 Task: Search one way flight ticket for 3 adults, 3 children in premium economy from Owensboro: Owensborodaviess County Regional Airport to Evansville: Evansville Regional Airport on 5-3-2023. Choice of flights is Singapure airlines. Number of bags: 1 carry on bag. Price is upto 42000. Outbound departure time preference is 18:30.
Action: Mouse moved to (355, 148)
Screenshot: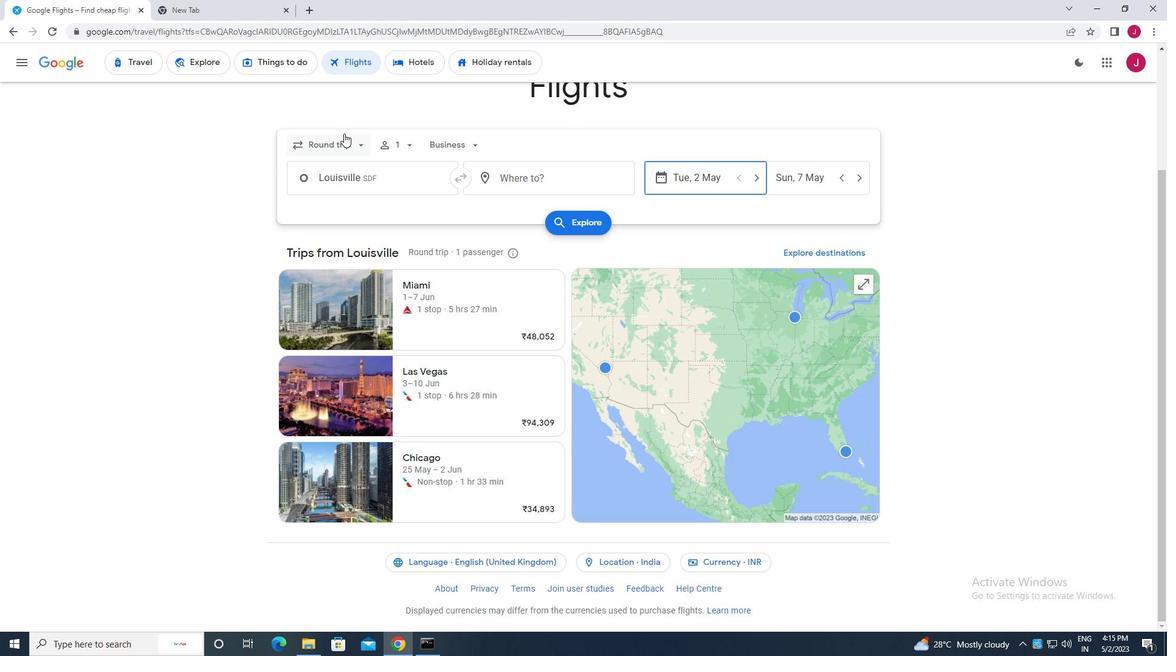 
Action: Mouse pressed left at (355, 148)
Screenshot: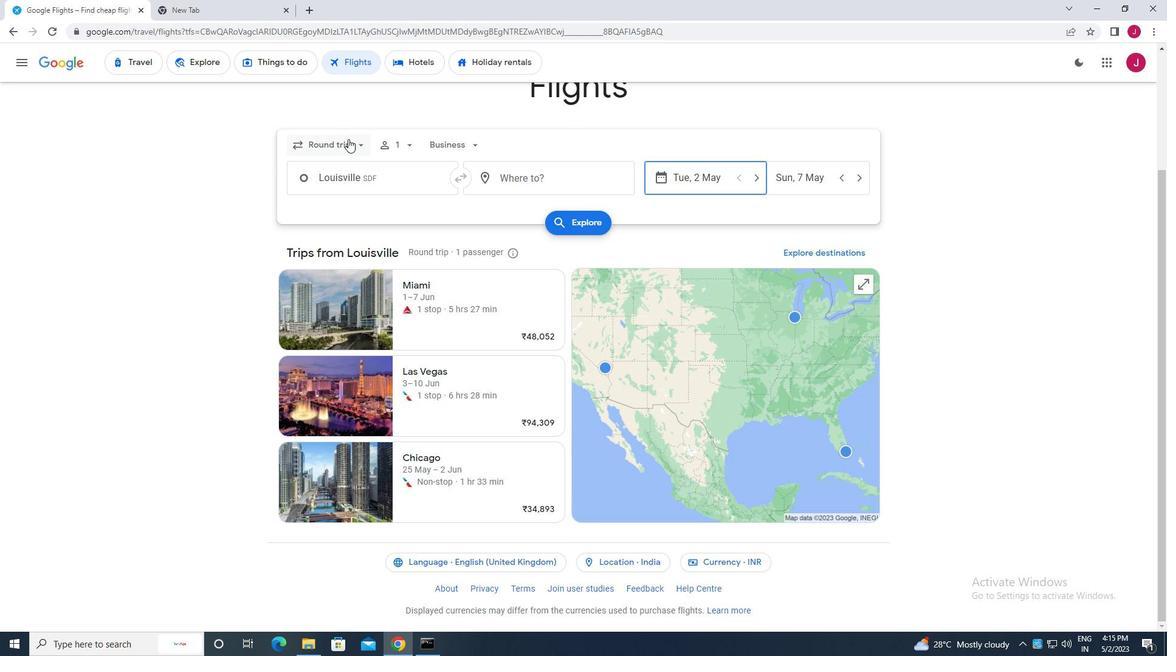 
Action: Mouse moved to (352, 195)
Screenshot: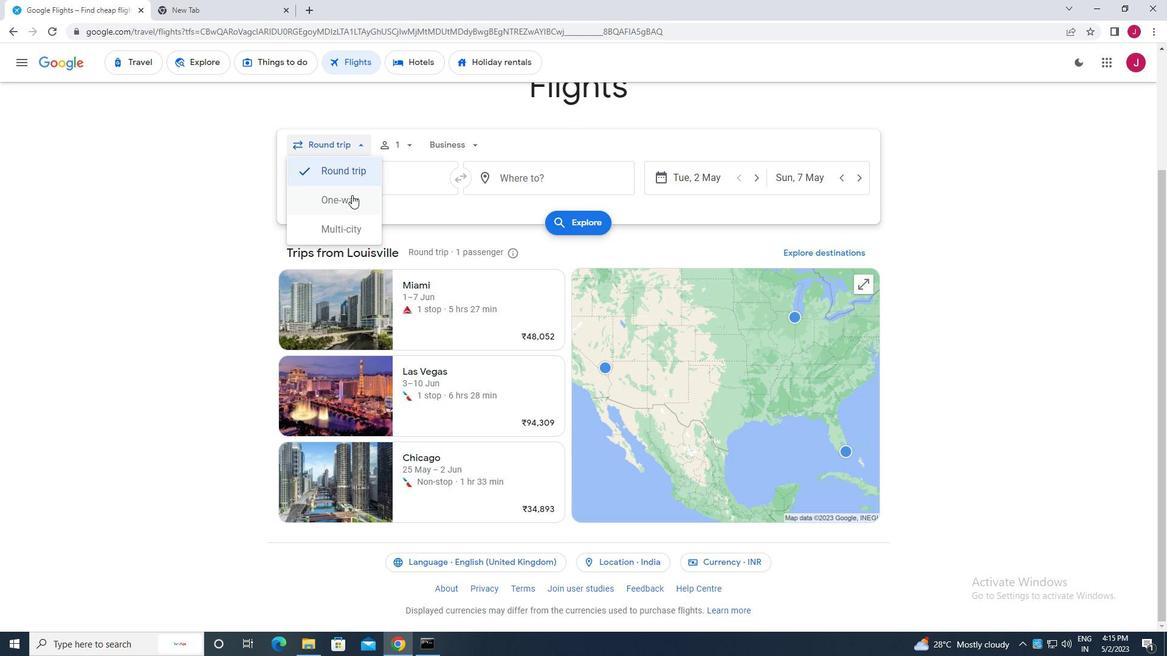 
Action: Mouse pressed left at (352, 195)
Screenshot: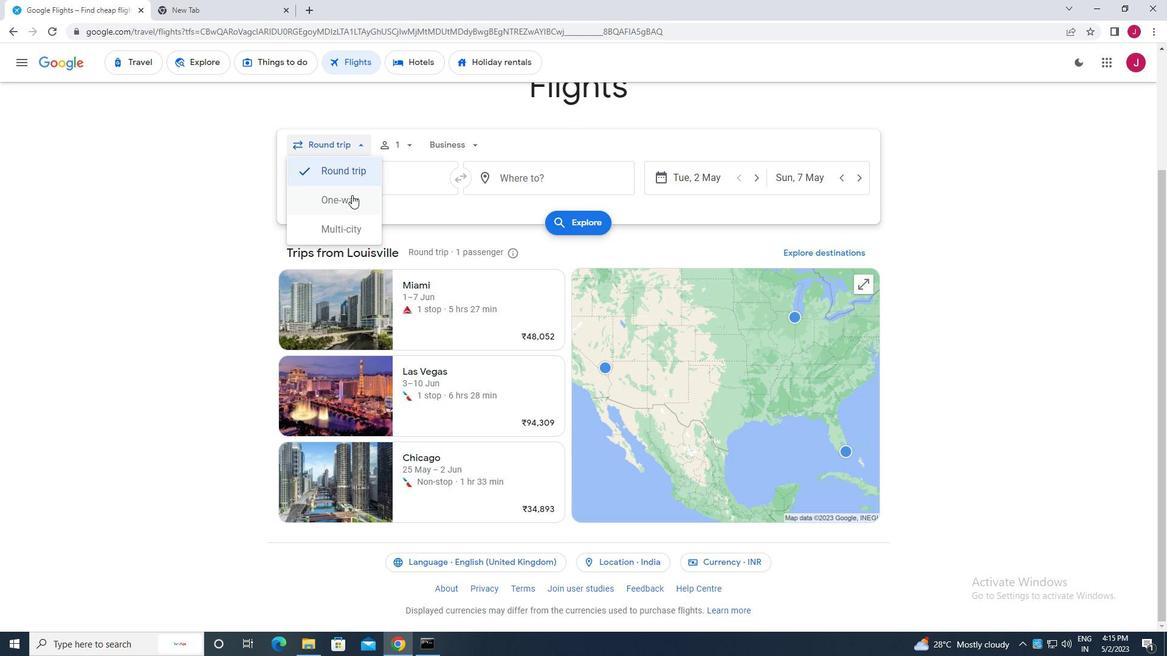 
Action: Mouse moved to (402, 141)
Screenshot: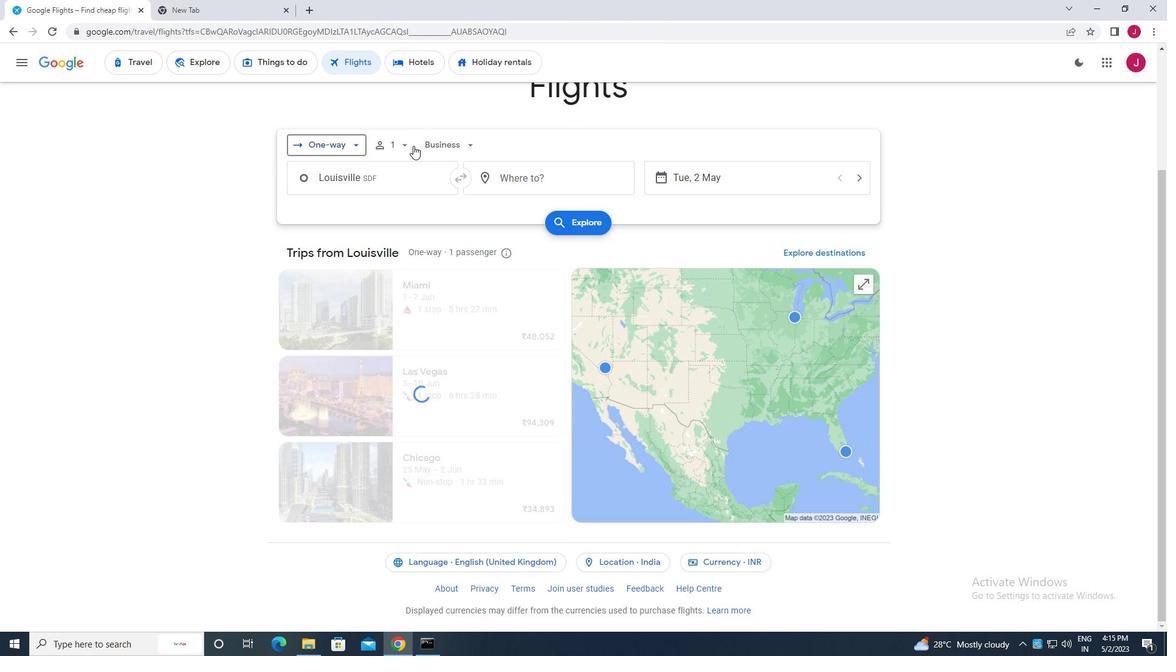 
Action: Mouse pressed left at (402, 141)
Screenshot: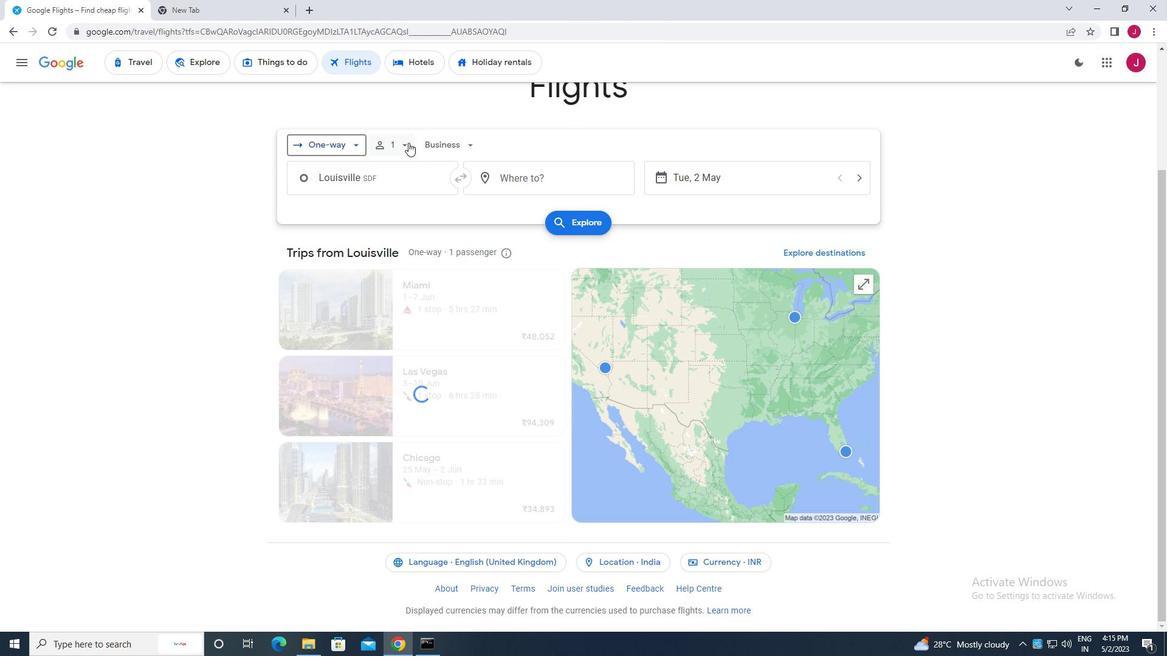 
Action: Mouse moved to (493, 180)
Screenshot: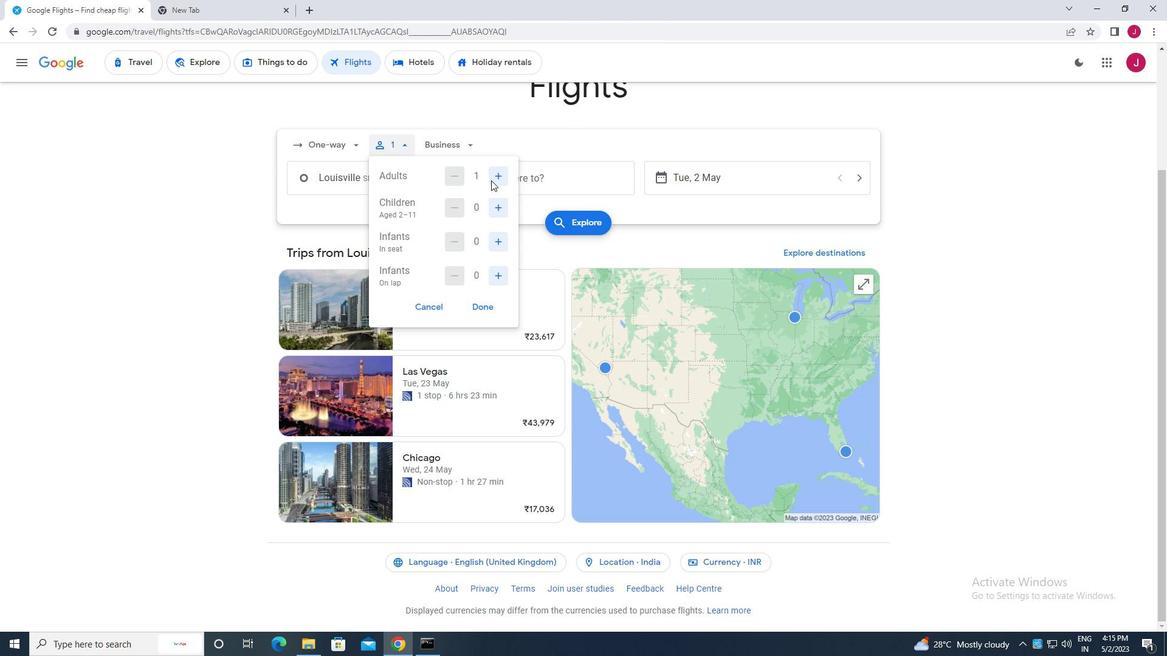 
Action: Mouse pressed left at (493, 180)
Screenshot: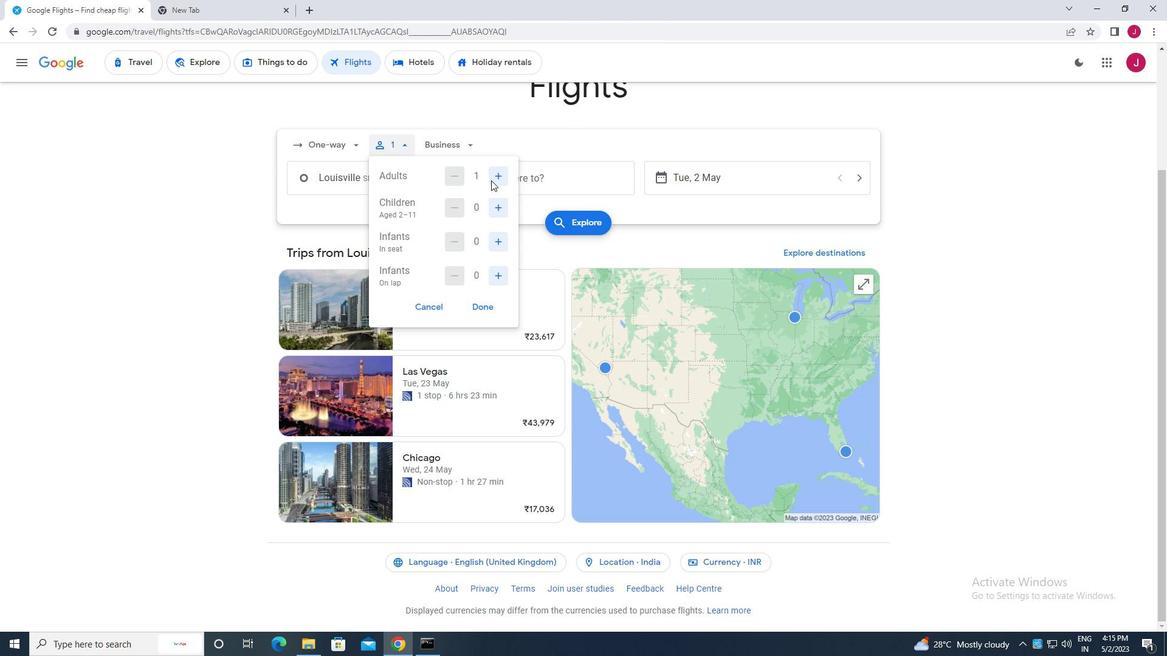 
Action: Mouse moved to (493, 180)
Screenshot: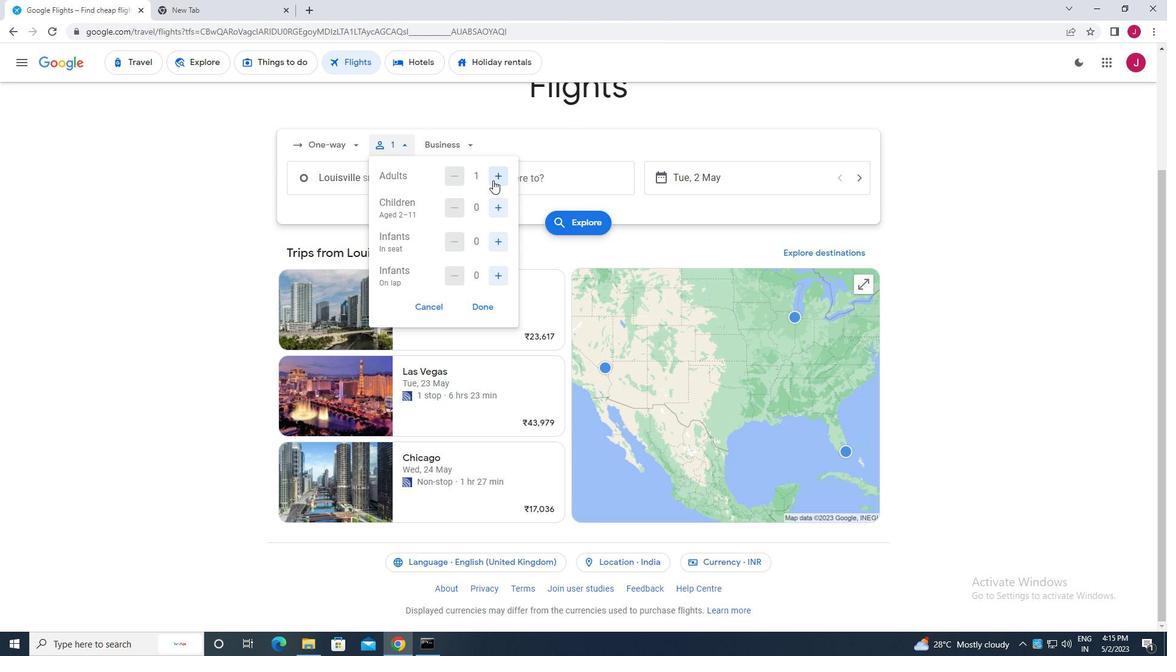 
Action: Mouse pressed left at (493, 180)
Screenshot: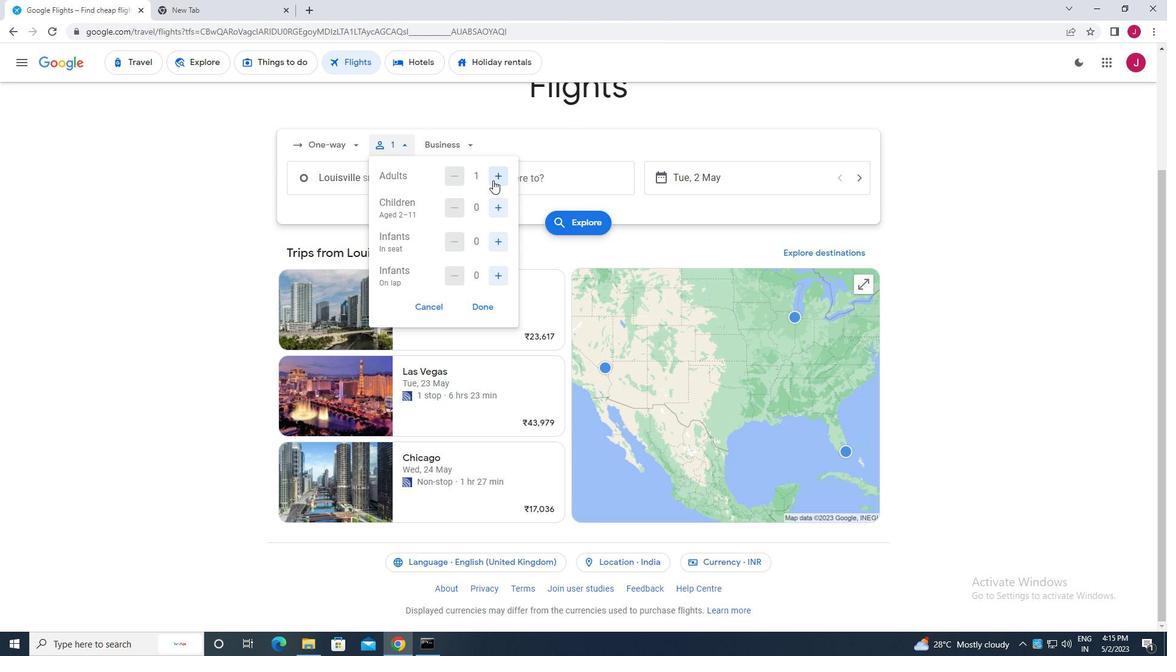 
Action: Mouse moved to (502, 204)
Screenshot: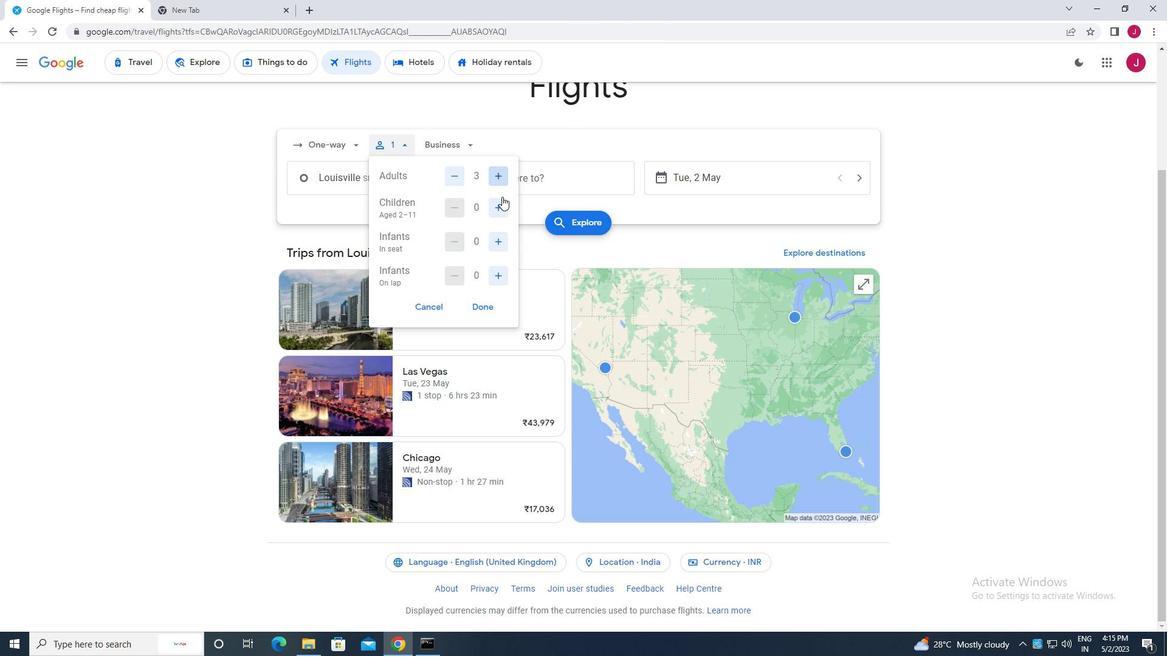 
Action: Mouse pressed left at (502, 204)
Screenshot: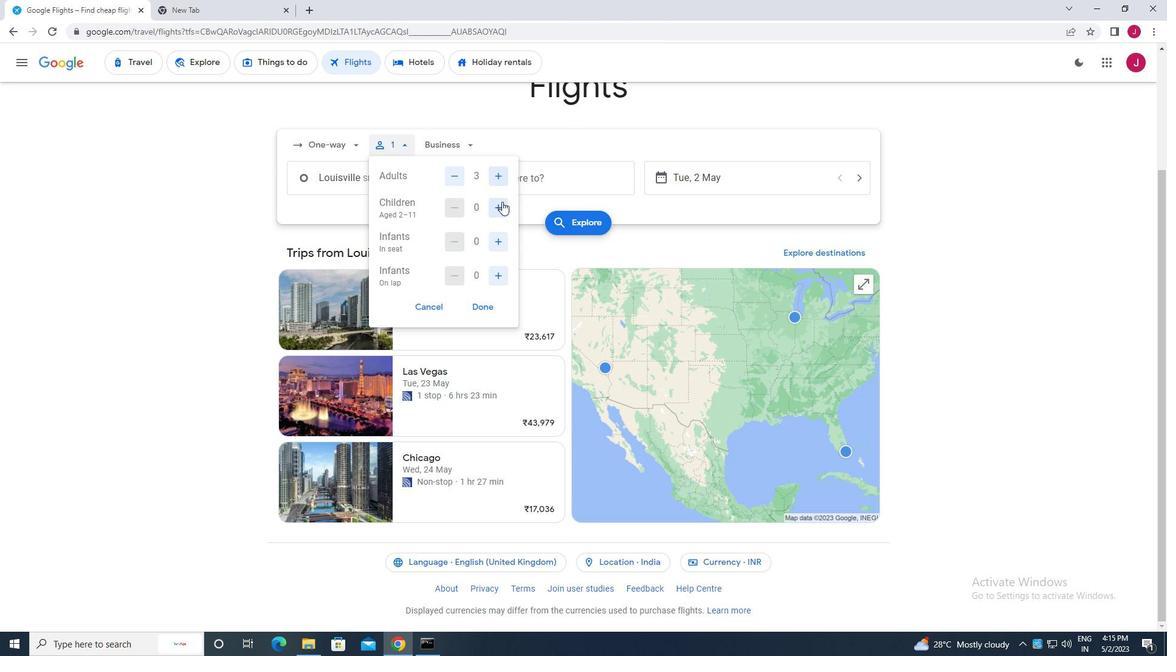
Action: Mouse pressed left at (502, 204)
Screenshot: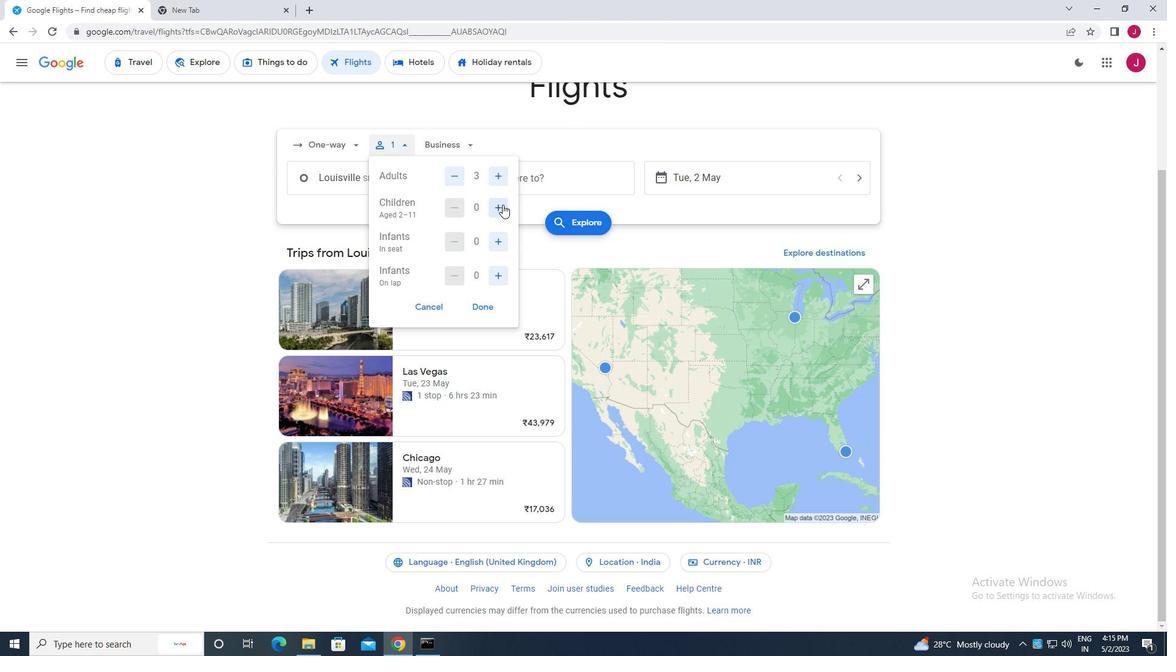 
Action: Mouse pressed left at (502, 204)
Screenshot: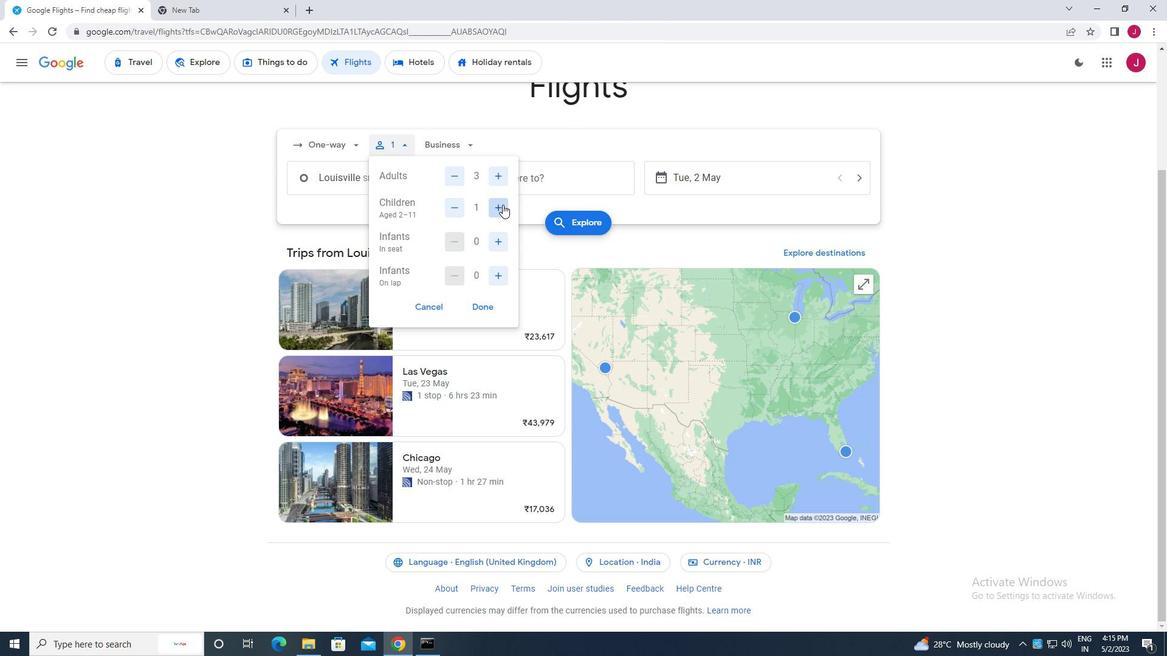 
Action: Mouse moved to (479, 307)
Screenshot: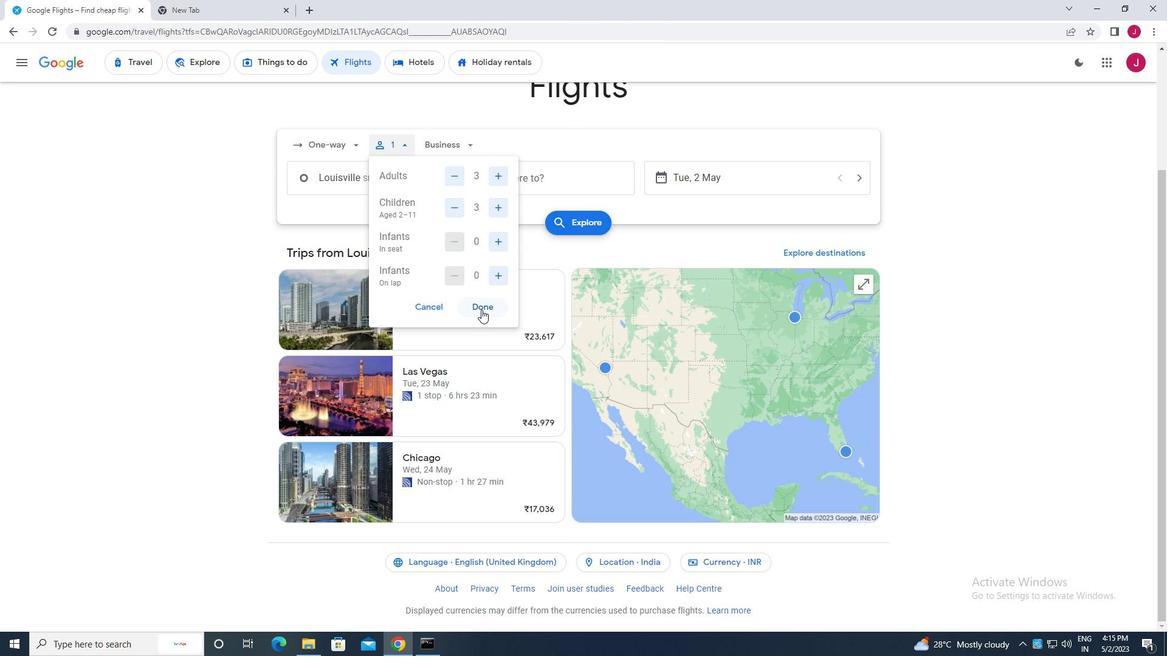 
Action: Mouse pressed left at (479, 307)
Screenshot: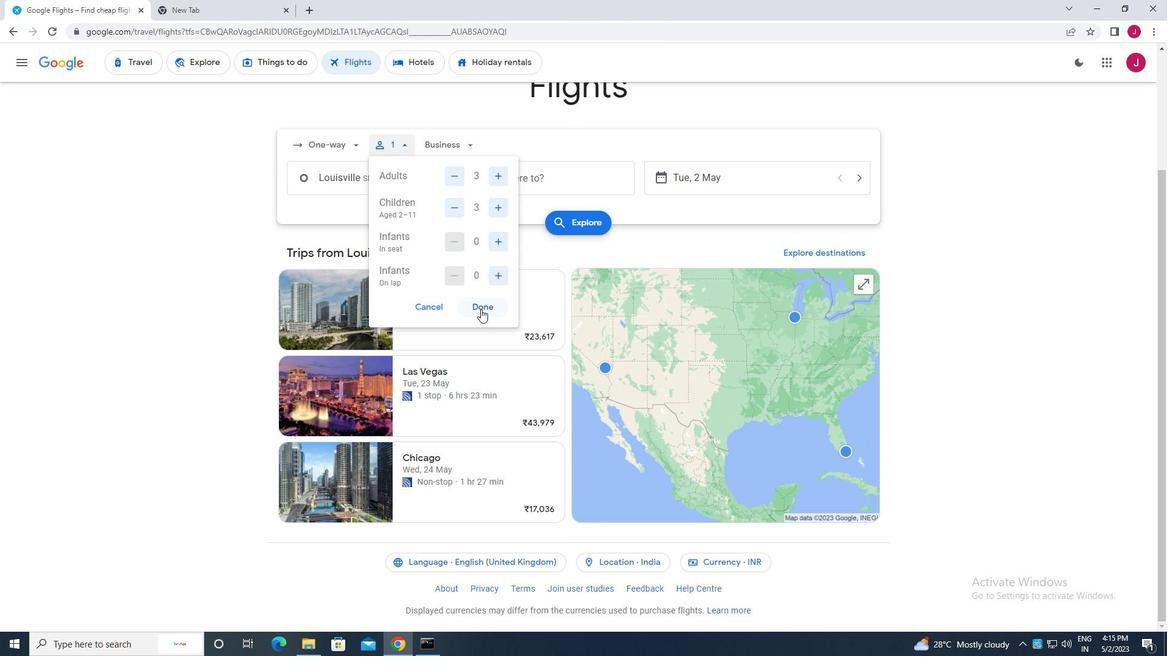 
Action: Mouse moved to (462, 144)
Screenshot: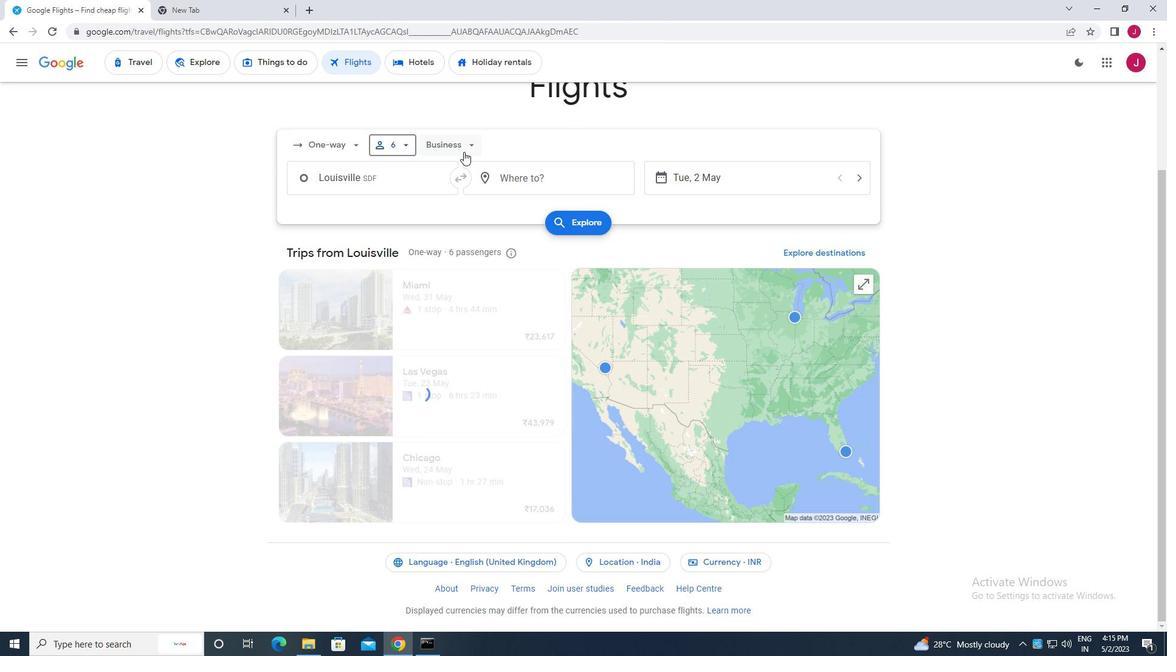 
Action: Mouse pressed left at (462, 144)
Screenshot: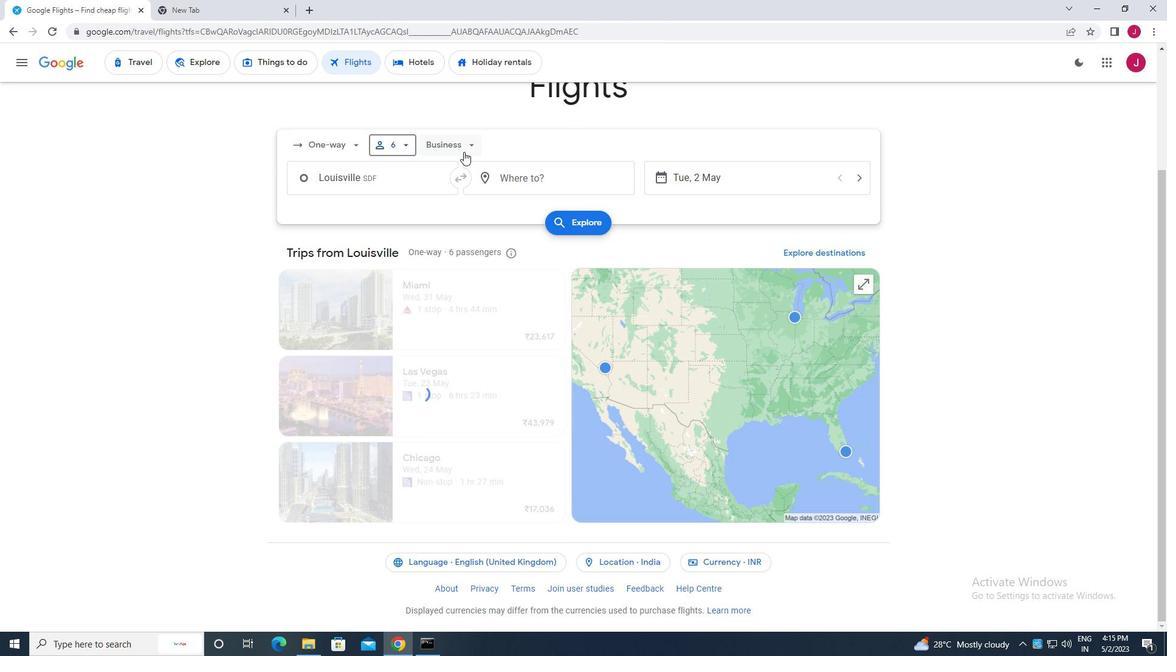 
Action: Mouse moved to (470, 202)
Screenshot: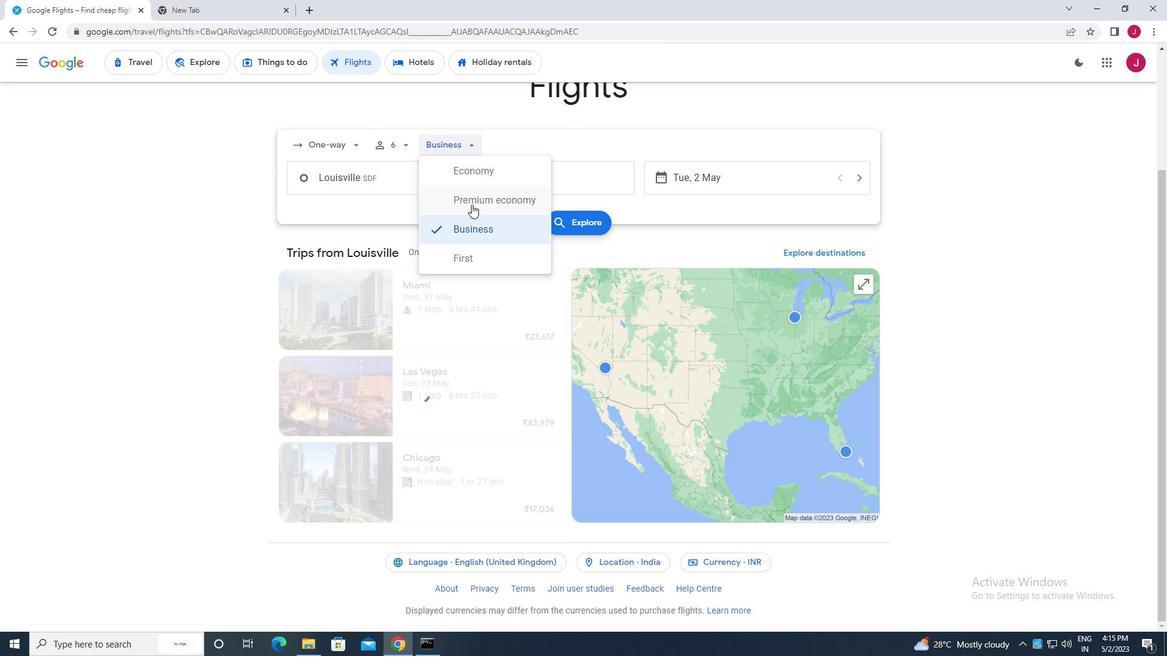 
Action: Mouse pressed left at (470, 202)
Screenshot: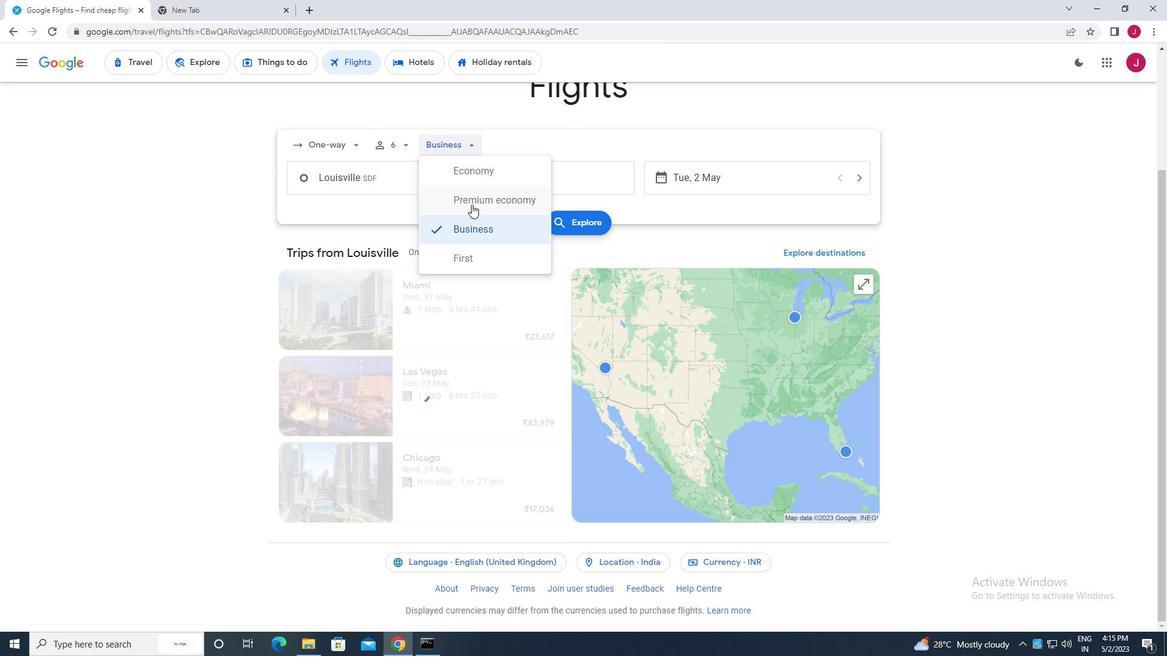 
Action: Mouse moved to (397, 183)
Screenshot: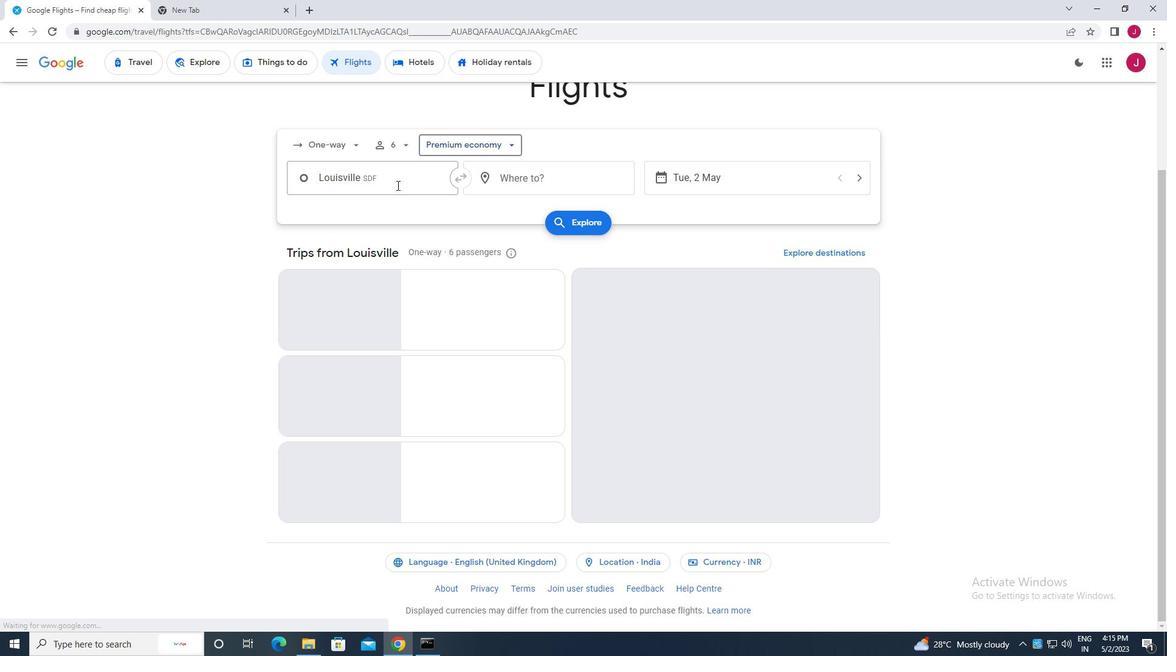 
Action: Mouse pressed left at (397, 183)
Screenshot: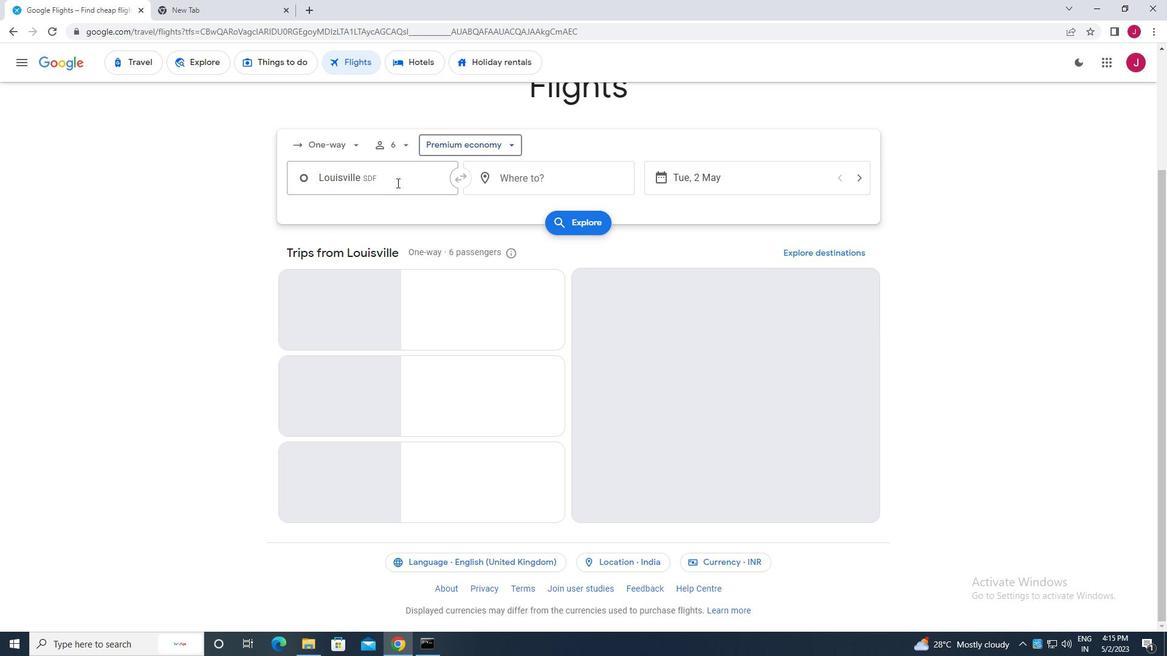
Action: Key pressed owensboro<Key.space>d
Screenshot: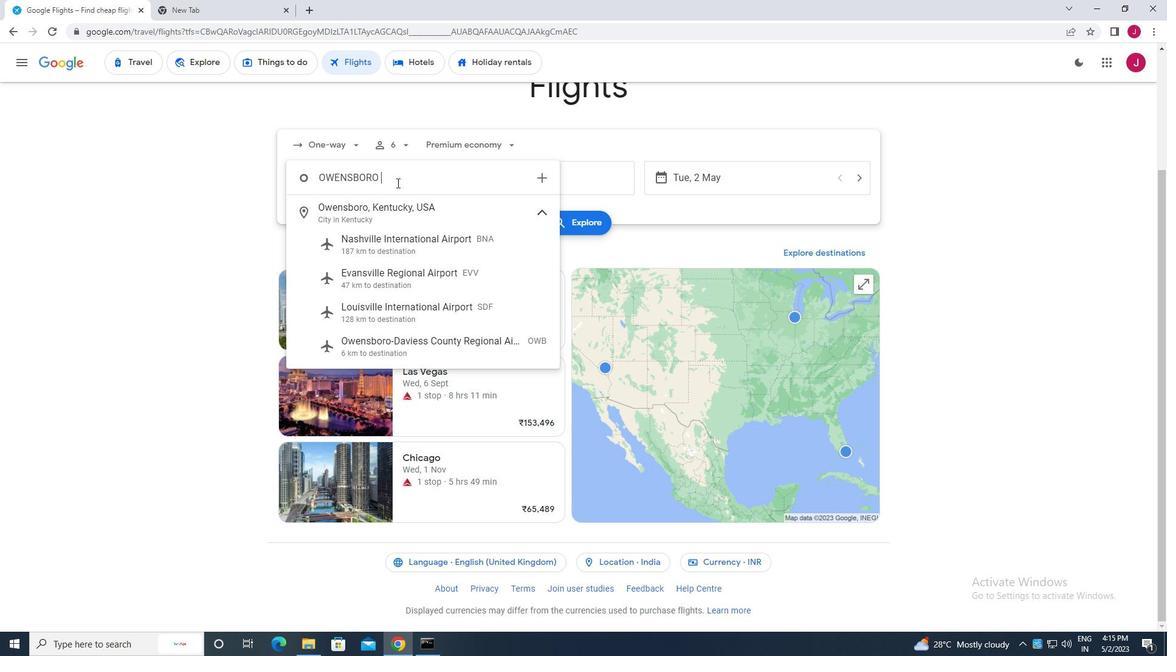 
Action: Mouse moved to (415, 214)
Screenshot: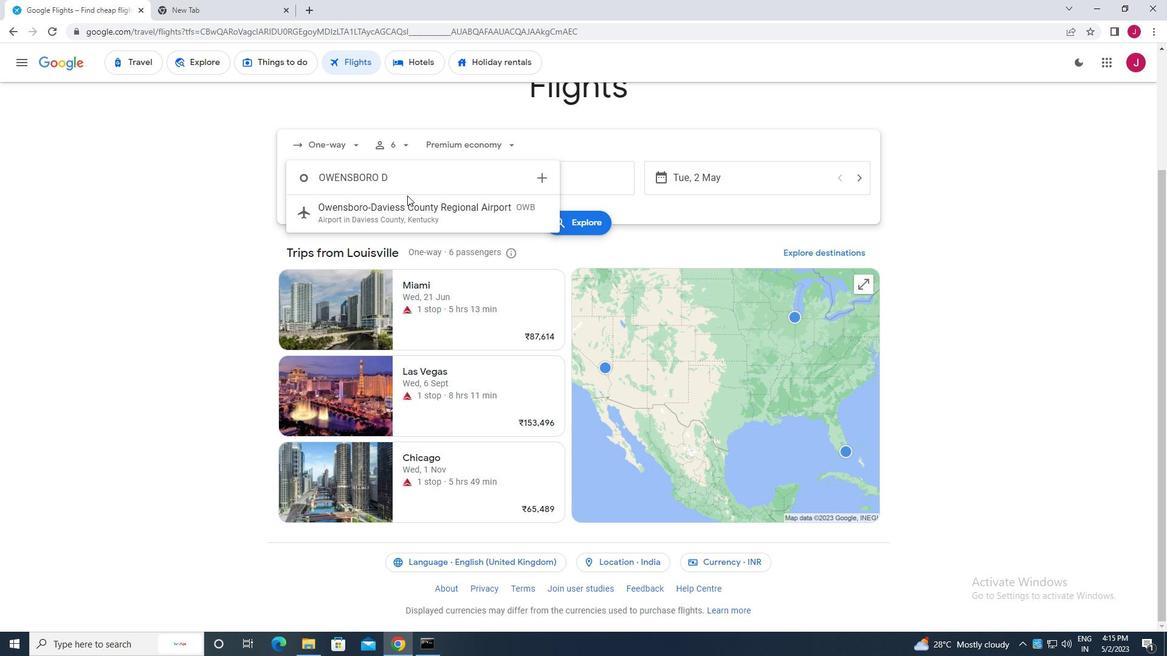 
Action: Mouse pressed left at (415, 214)
Screenshot: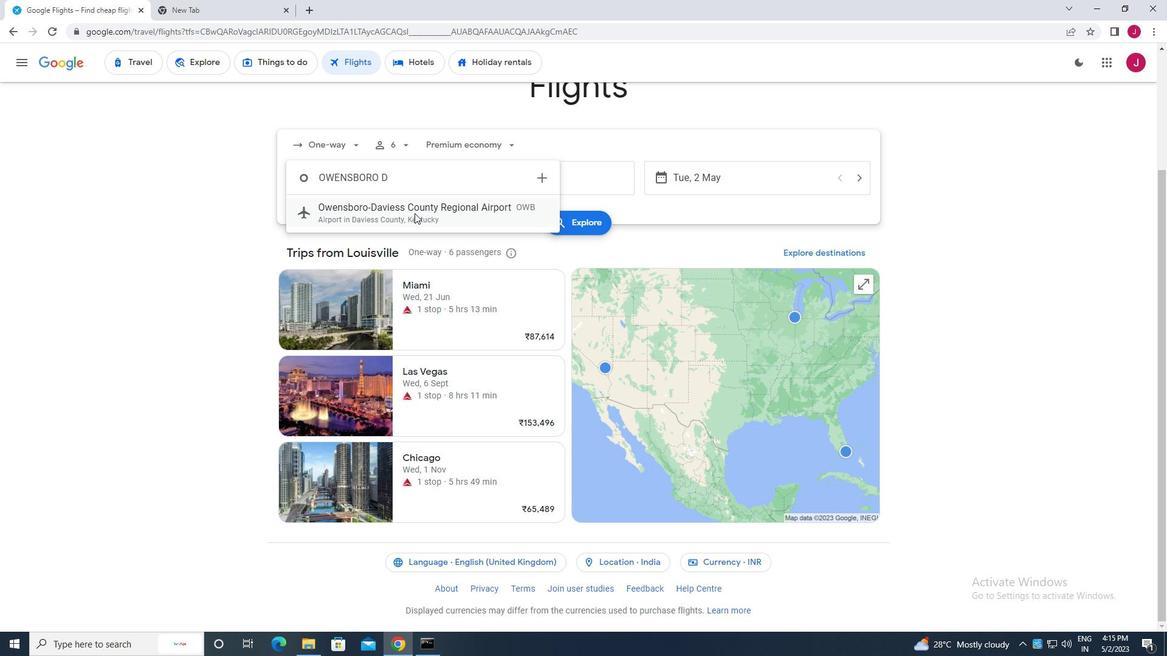 
Action: Mouse moved to (558, 186)
Screenshot: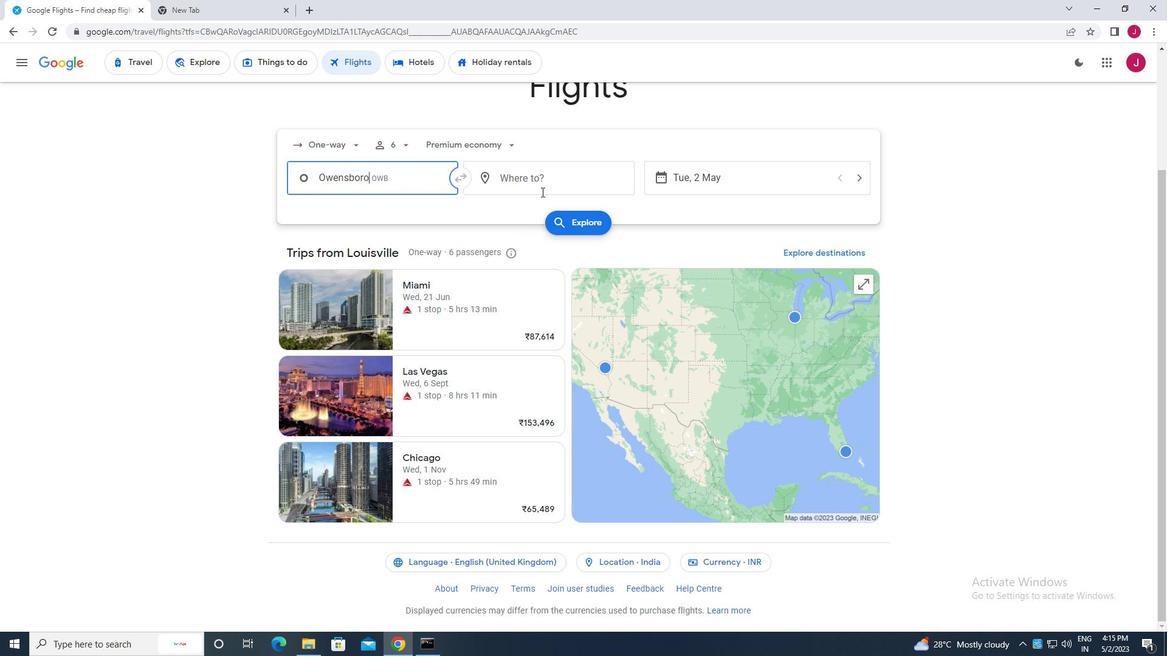 
Action: Mouse pressed left at (558, 186)
Screenshot: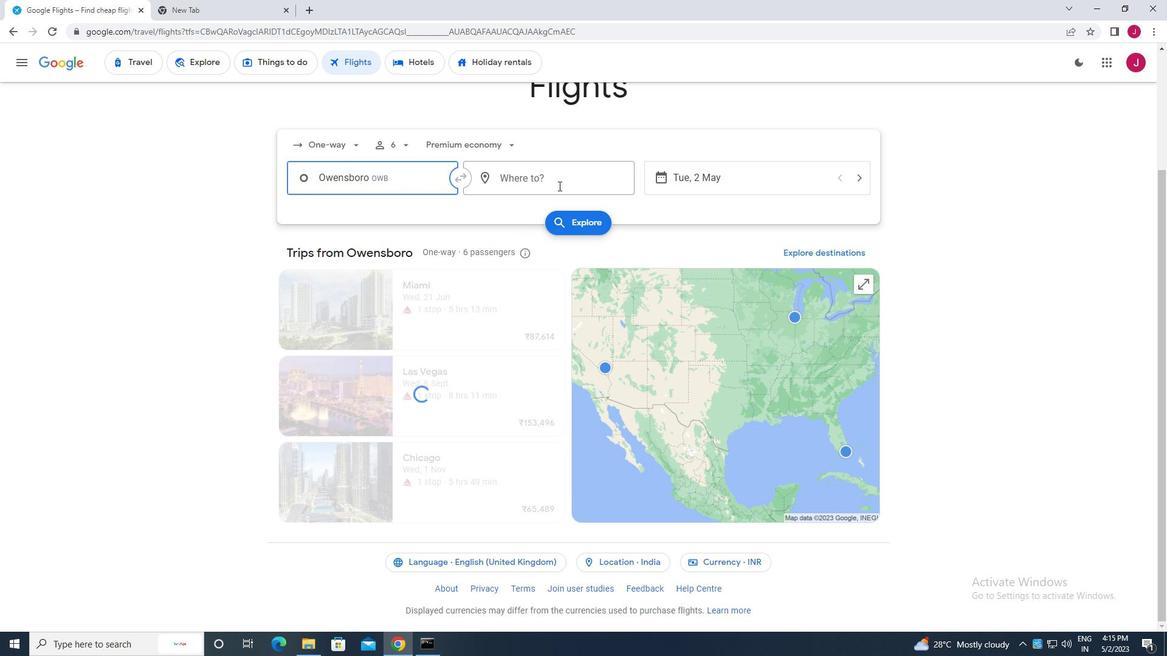 
Action: Key pressed evans
Screenshot: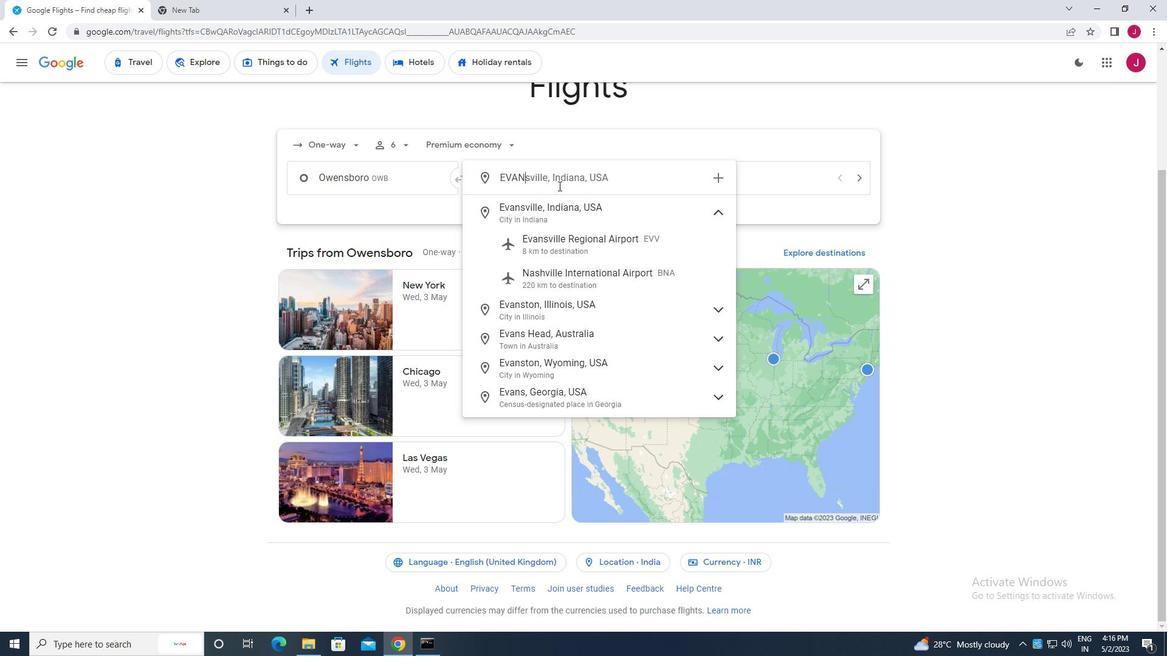 
Action: Mouse moved to (581, 251)
Screenshot: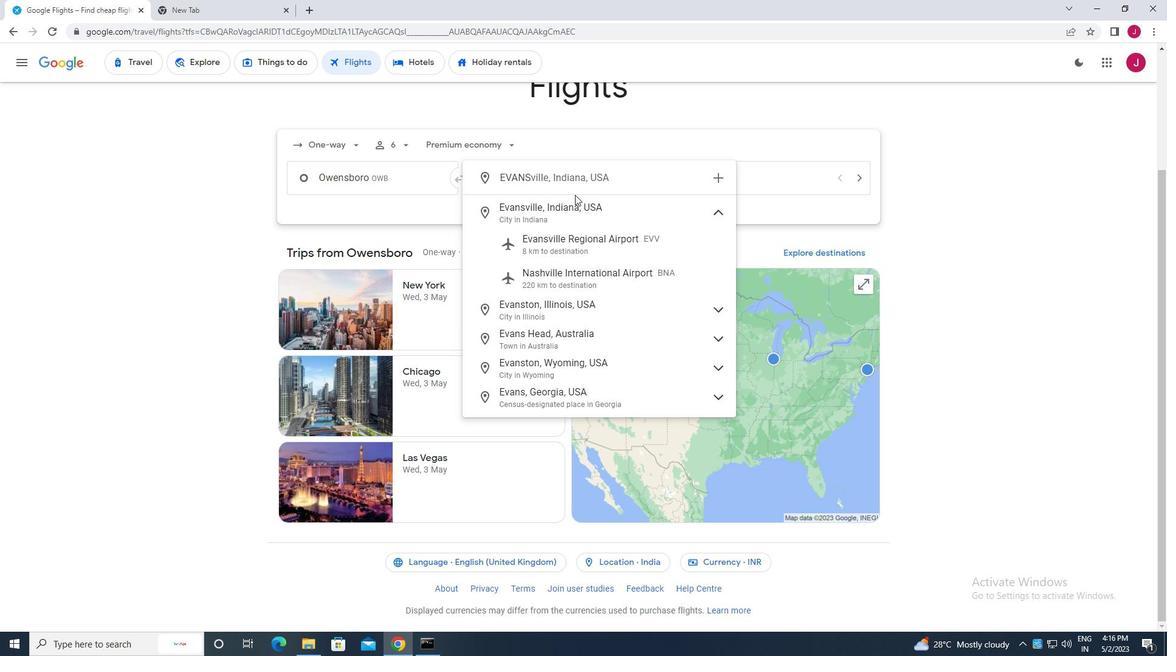 
Action: Mouse pressed left at (581, 251)
Screenshot: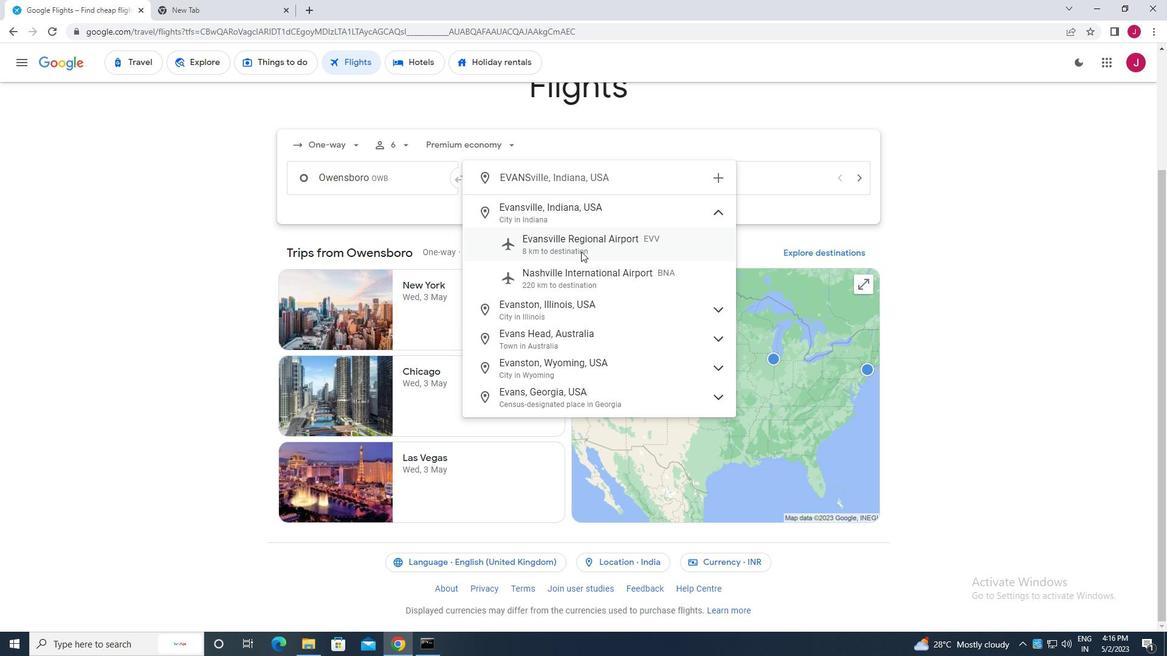 
Action: Mouse moved to (724, 186)
Screenshot: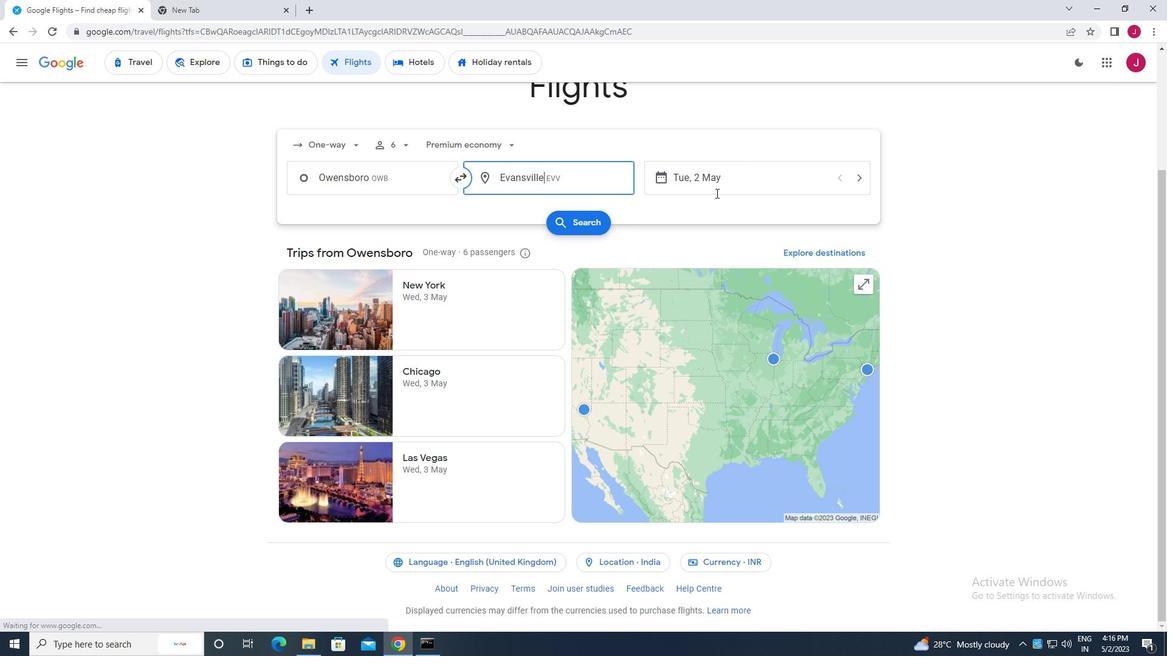 
Action: Mouse pressed left at (724, 186)
Screenshot: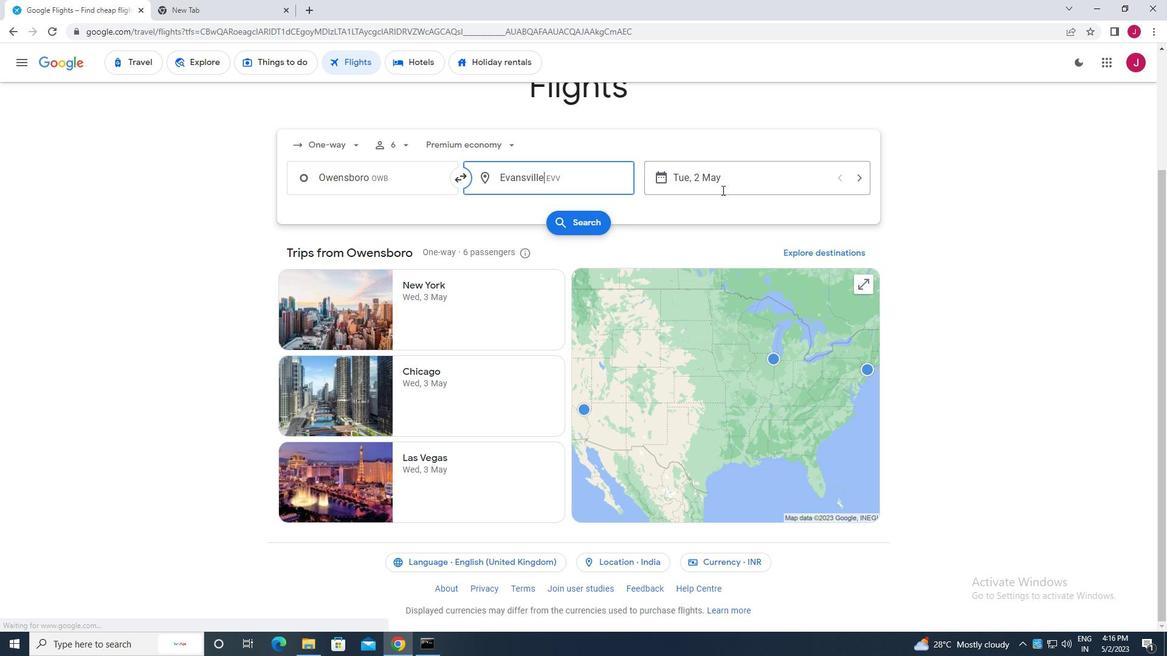 
Action: Mouse moved to (528, 270)
Screenshot: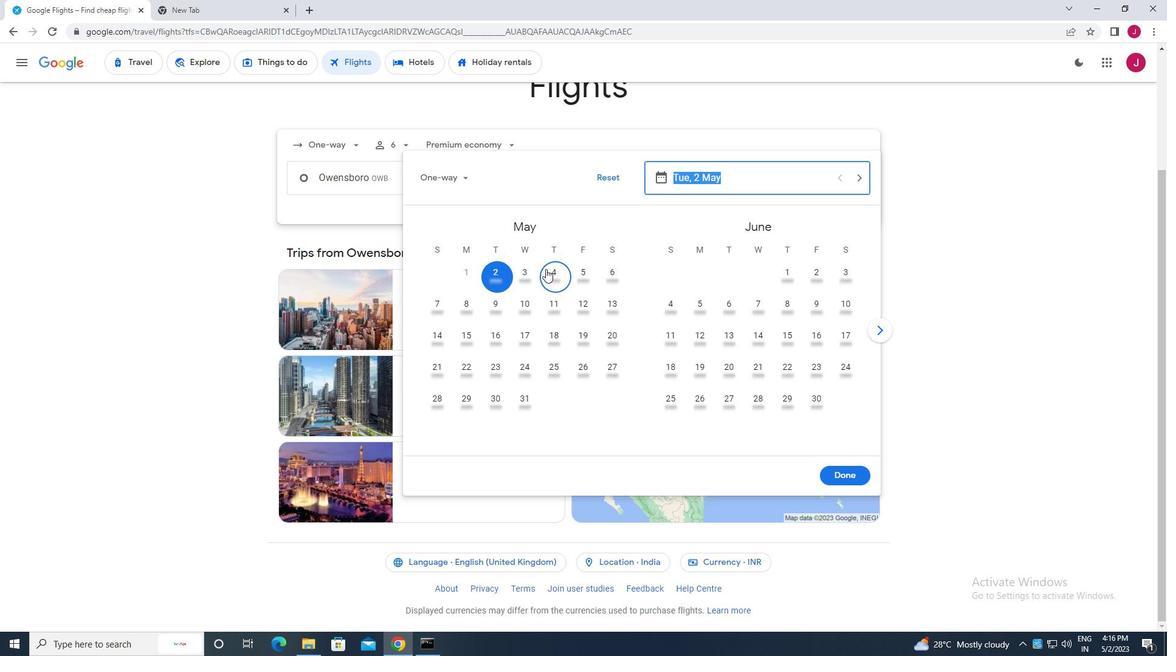 
Action: Mouse pressed left at (528, 270)
Screenshot: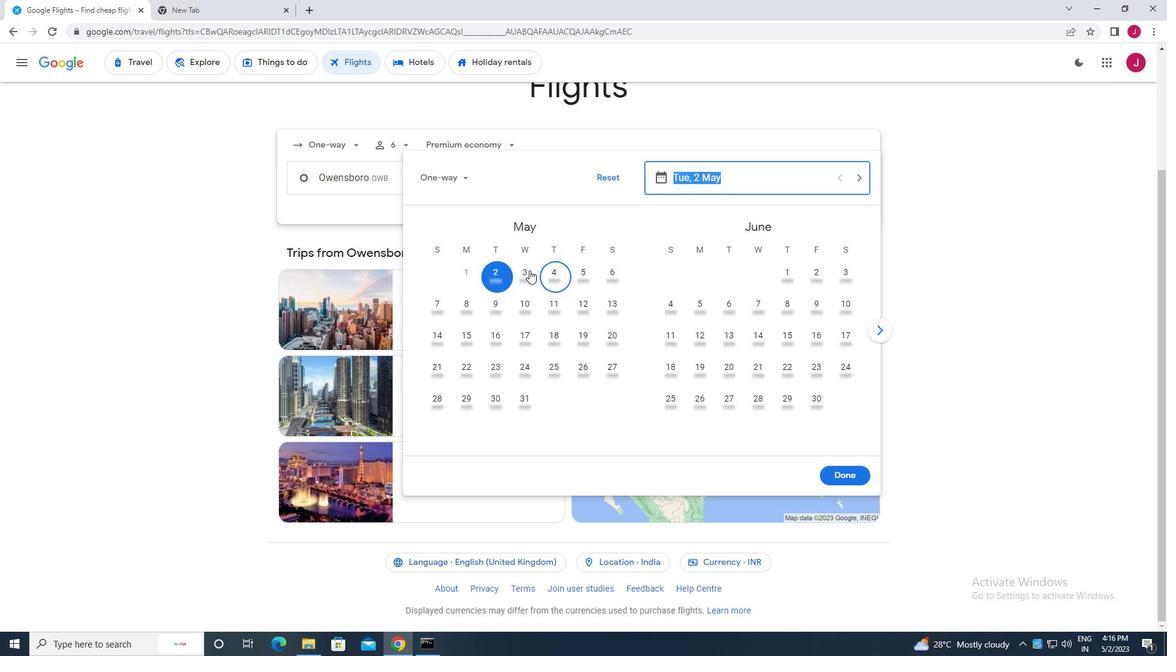 
Action: Mouse moved to (838, 474)
Screenshot: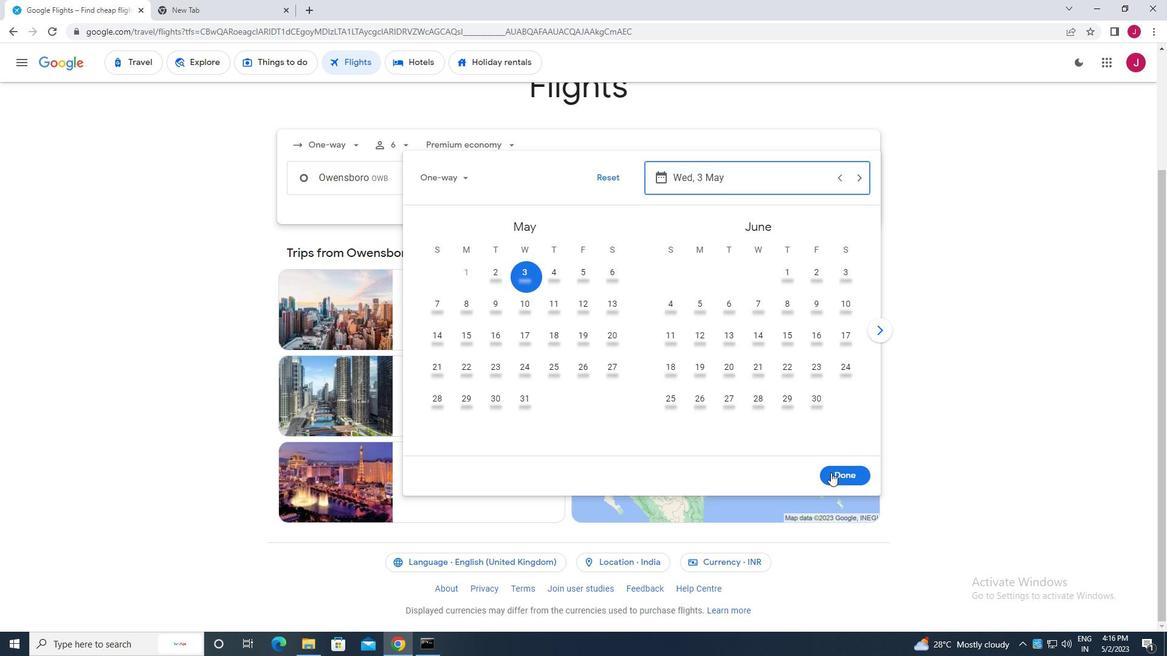 
Action: Mouse pressed left at (838, 474)
Screenshot: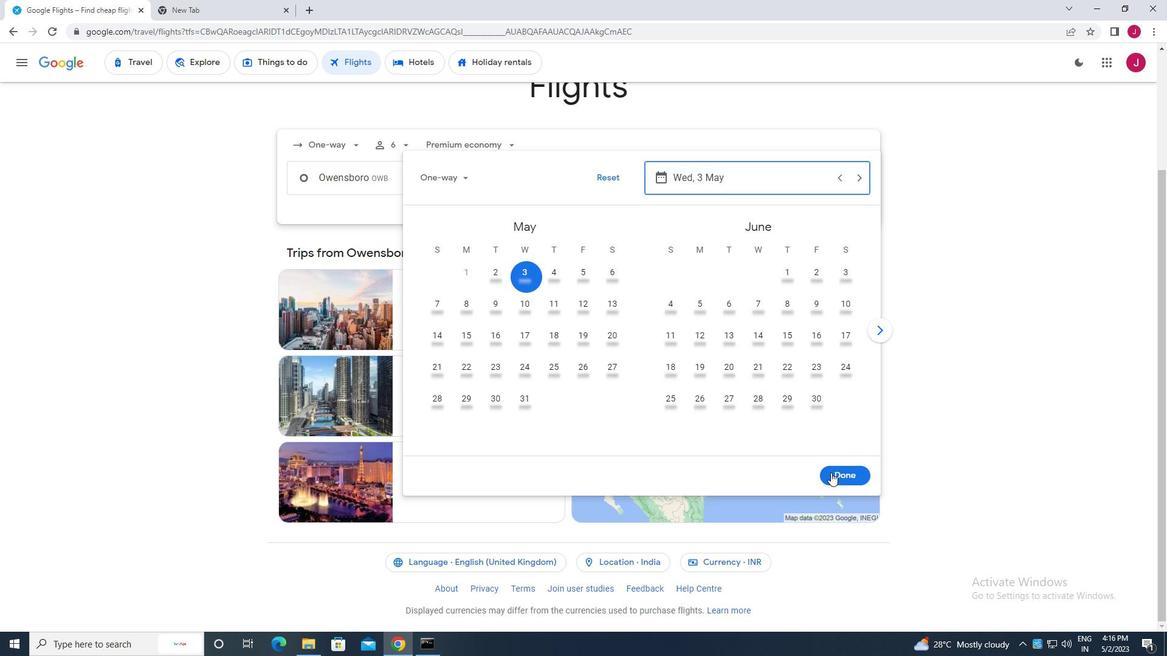 
Action: Mouse moved to (588, 224)
Screenshot: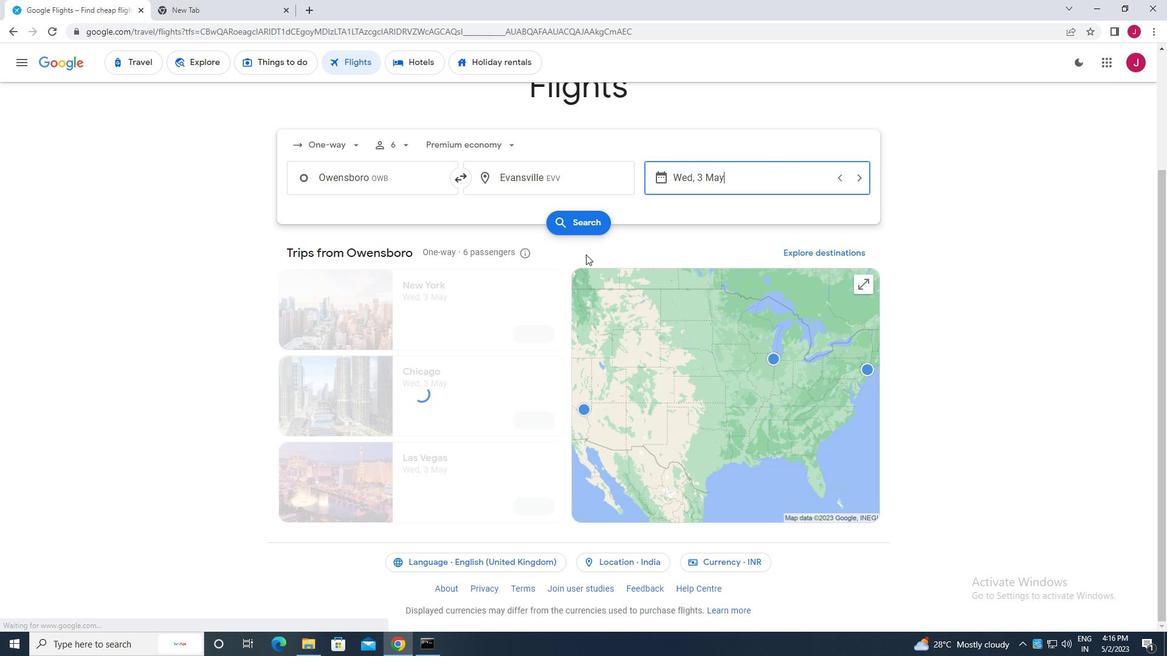 
Action: Mouse pressed left at (588, 224)
Screenshot: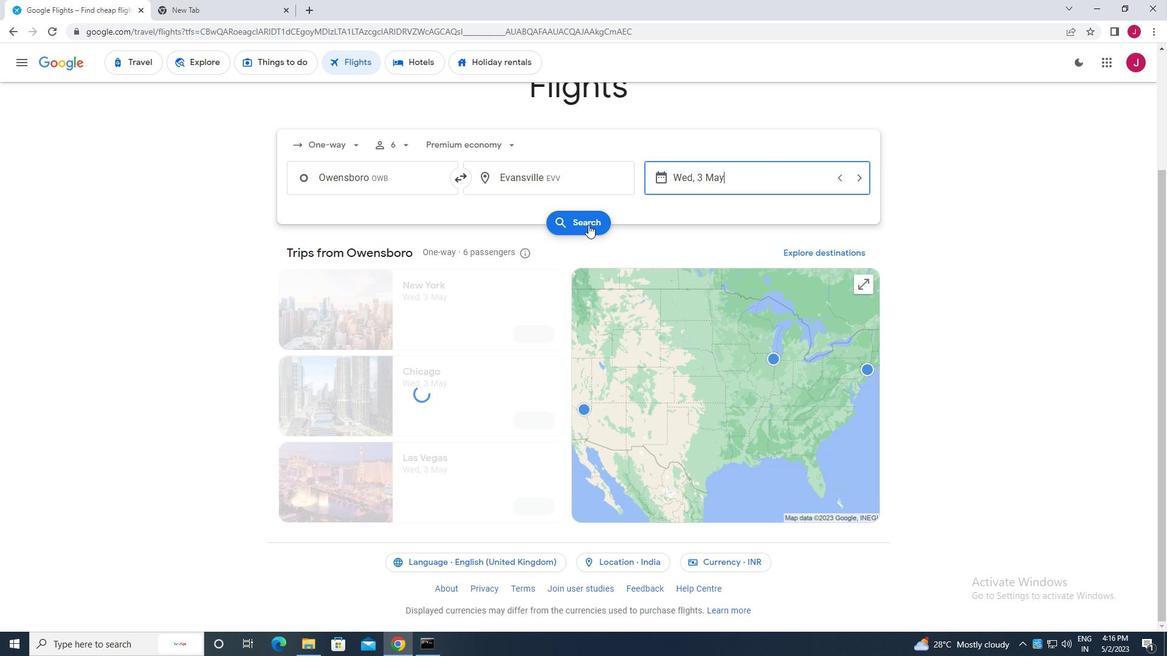 
Action: Mouse moved to (318, 174)
Screenshot: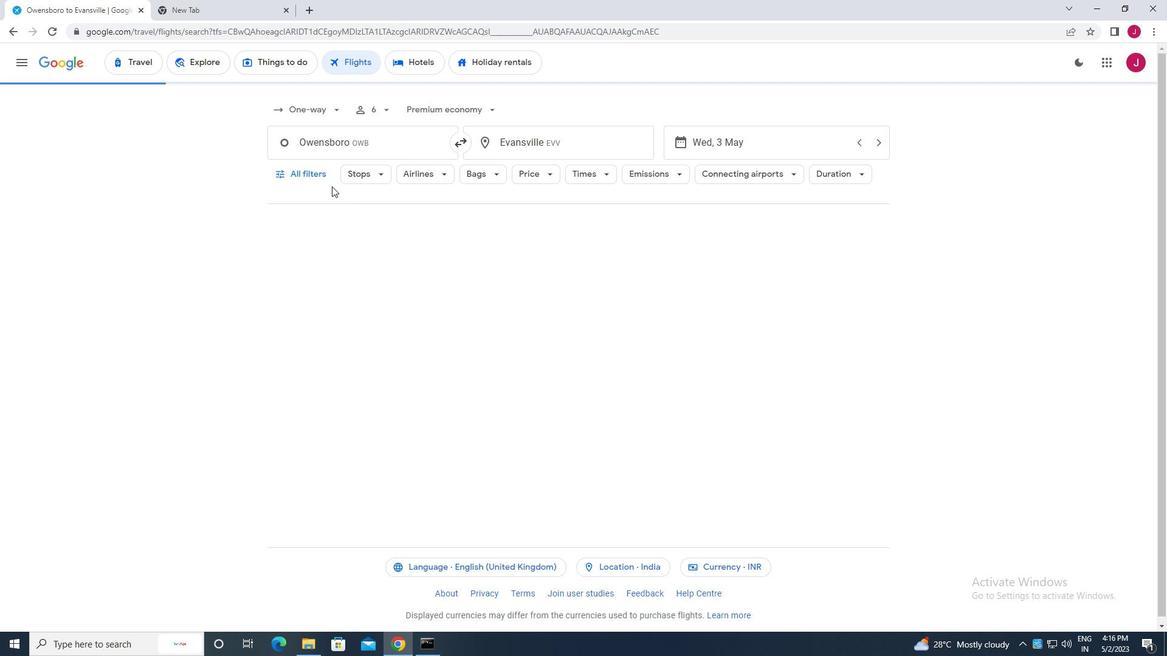 
Action: Mouse pressed left at (318, 174)
Screenshot: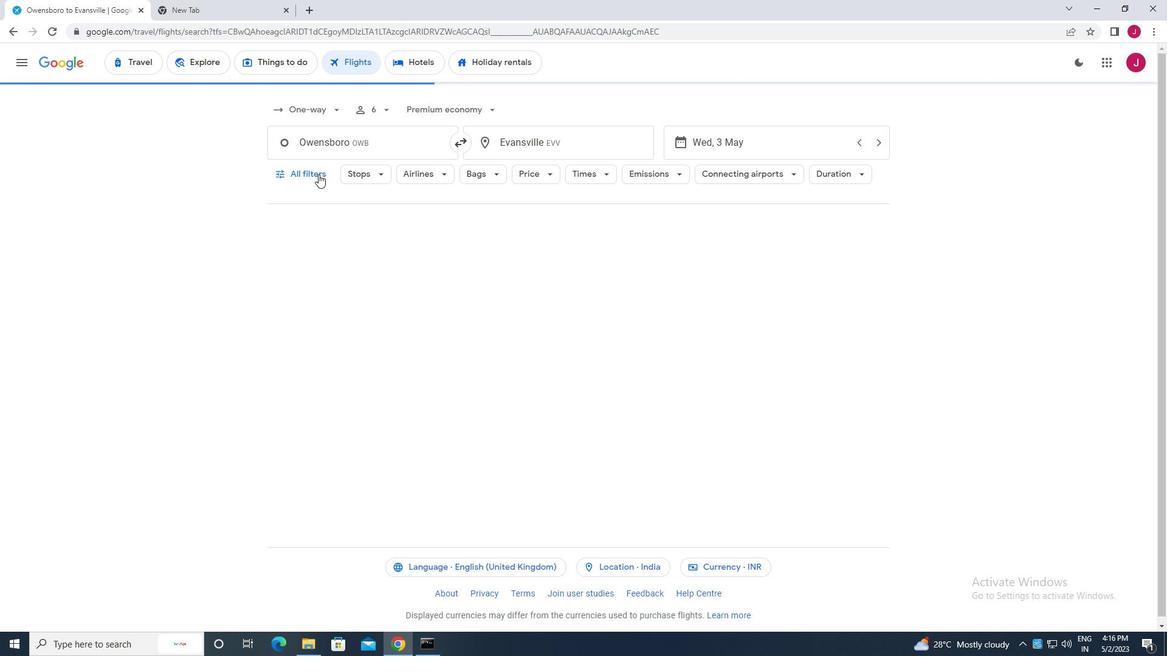 
Action: Mouse moved to (366, 260)
Screenshot: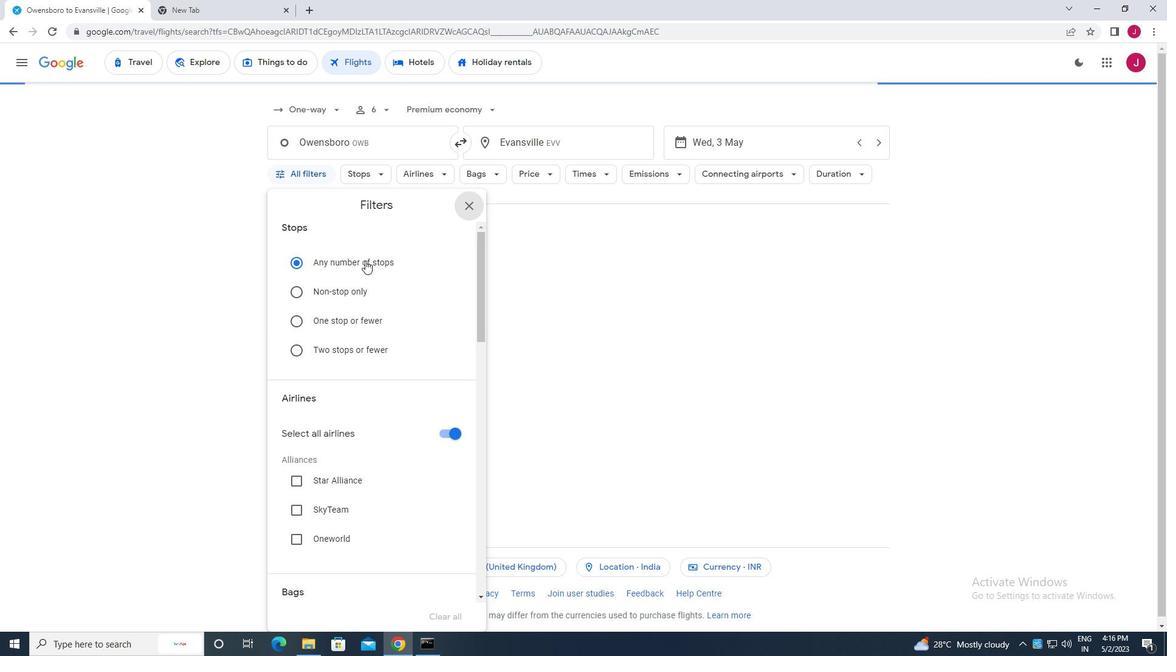 
Action: Mouse scrolled (366, 260) with delta (0, 0)
Screenshot: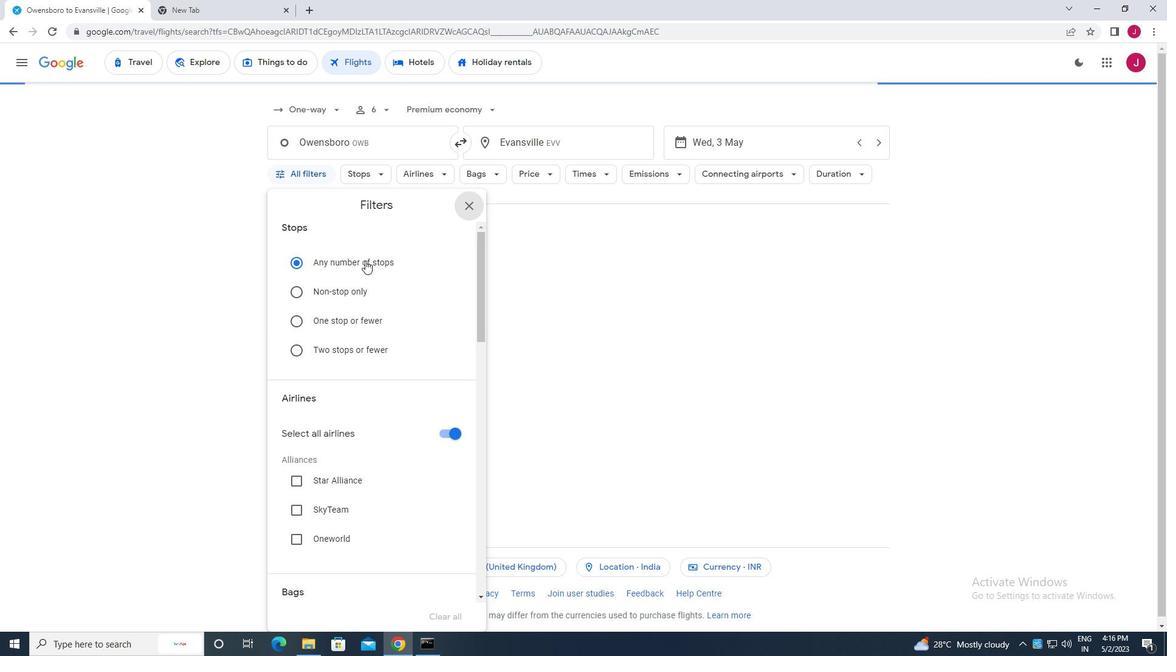 
Action: Mouse moved to (369, 266)
Screenshot: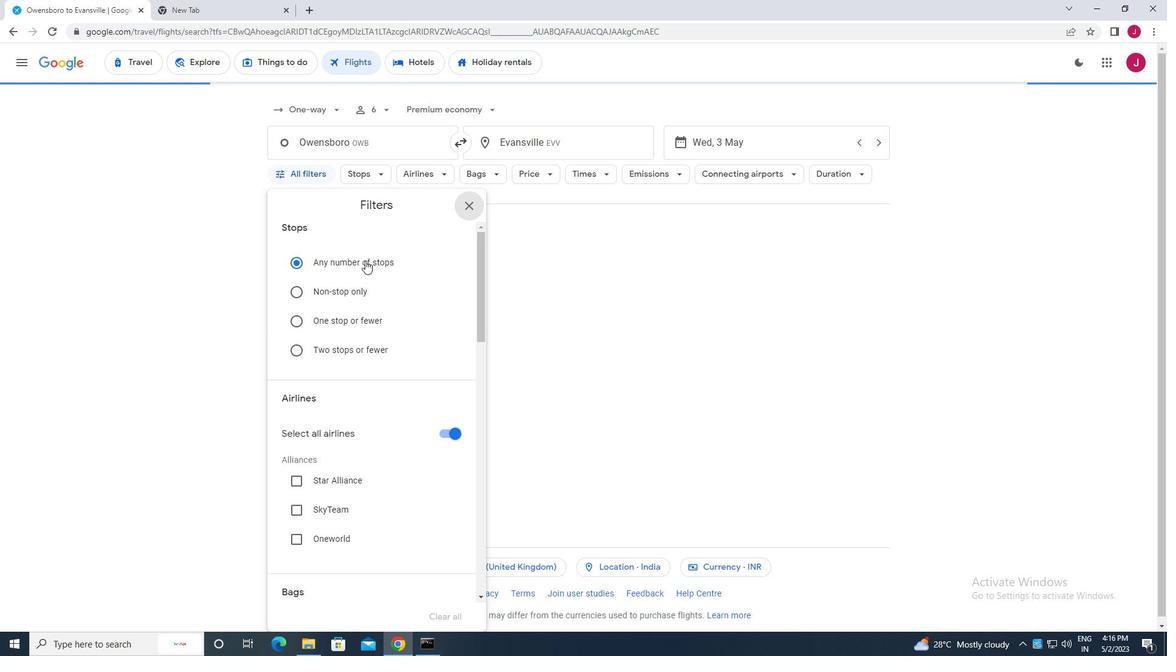 
Action: Mouse scrolled (369, 265) with delta (0, 0)
Screenshot: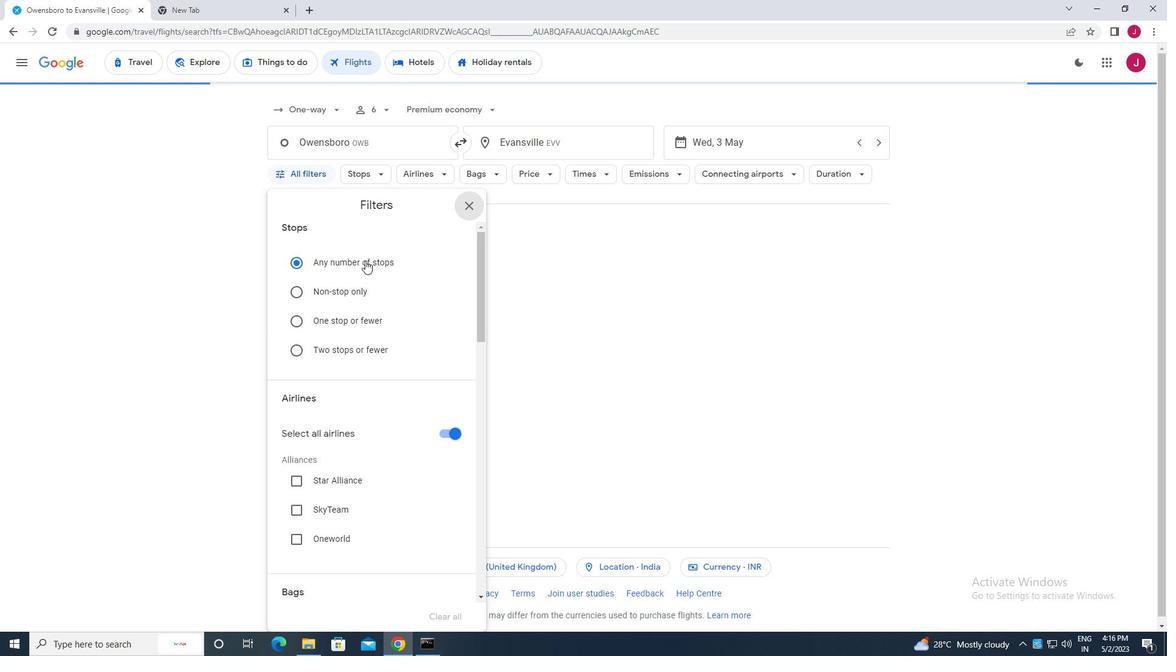 
Action: Mouse moved to (378, 276)
Screenshot: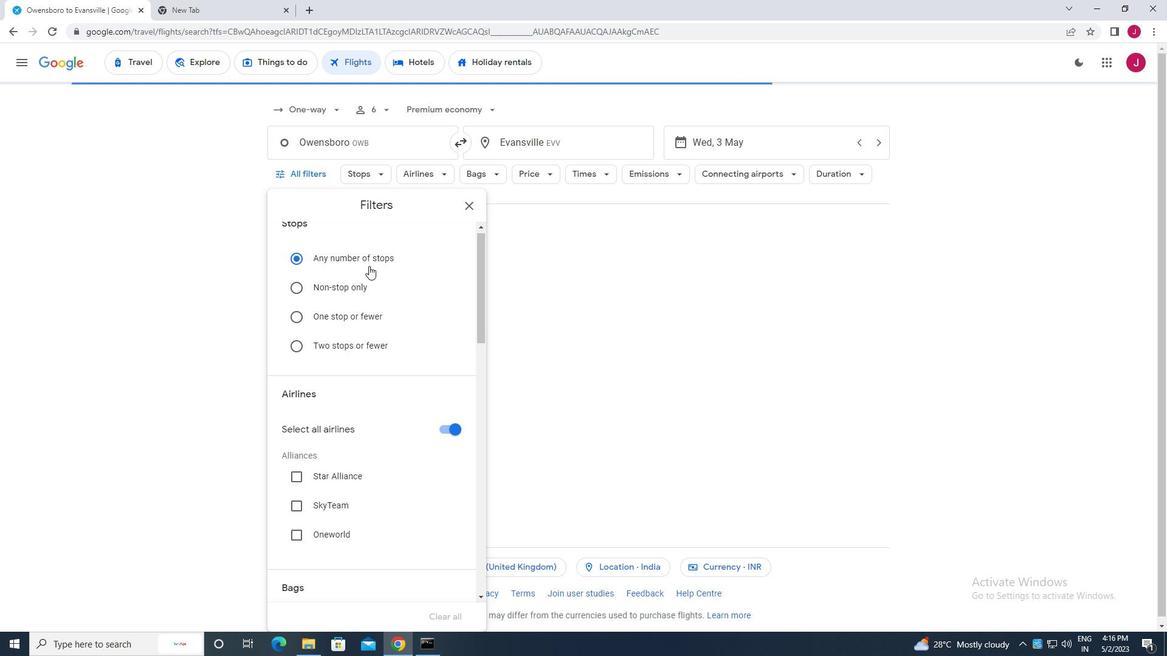 
Action: Mouse scrolled (378, 275) with delta (0, 0)
Screenshot: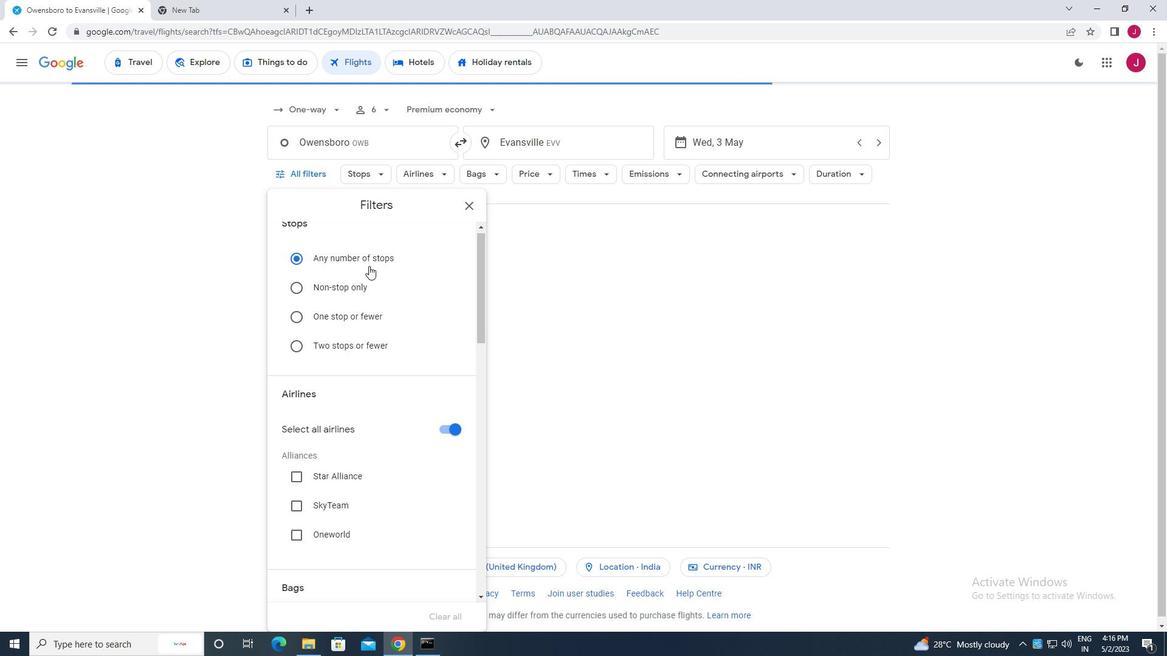 
Action: Mouse moved to (445, 251)
Screenshot: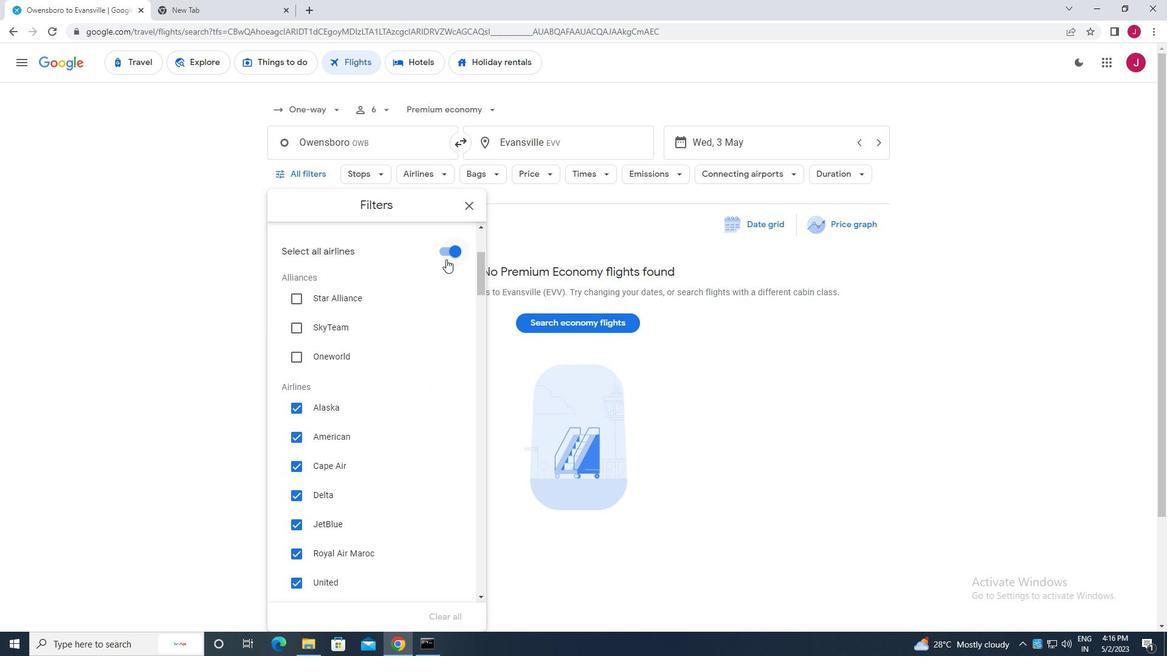 
Action: Mouse pressed left at (445, 251)
Screenshot: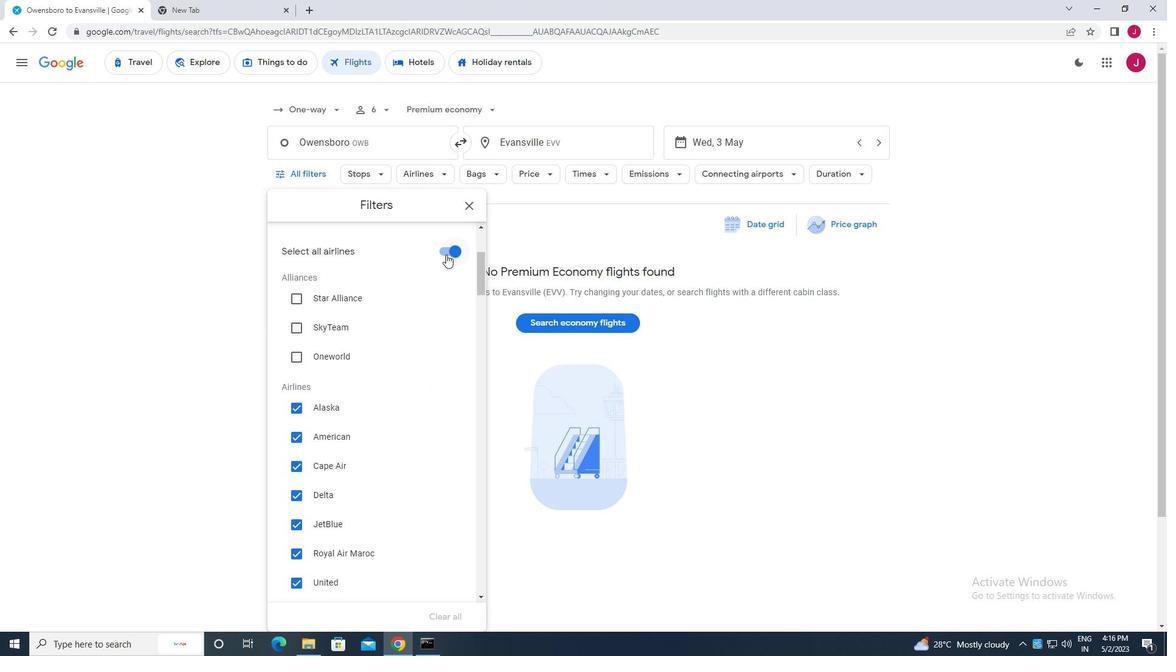 
Action: Mouse moved to (390, 295)
Screenshot: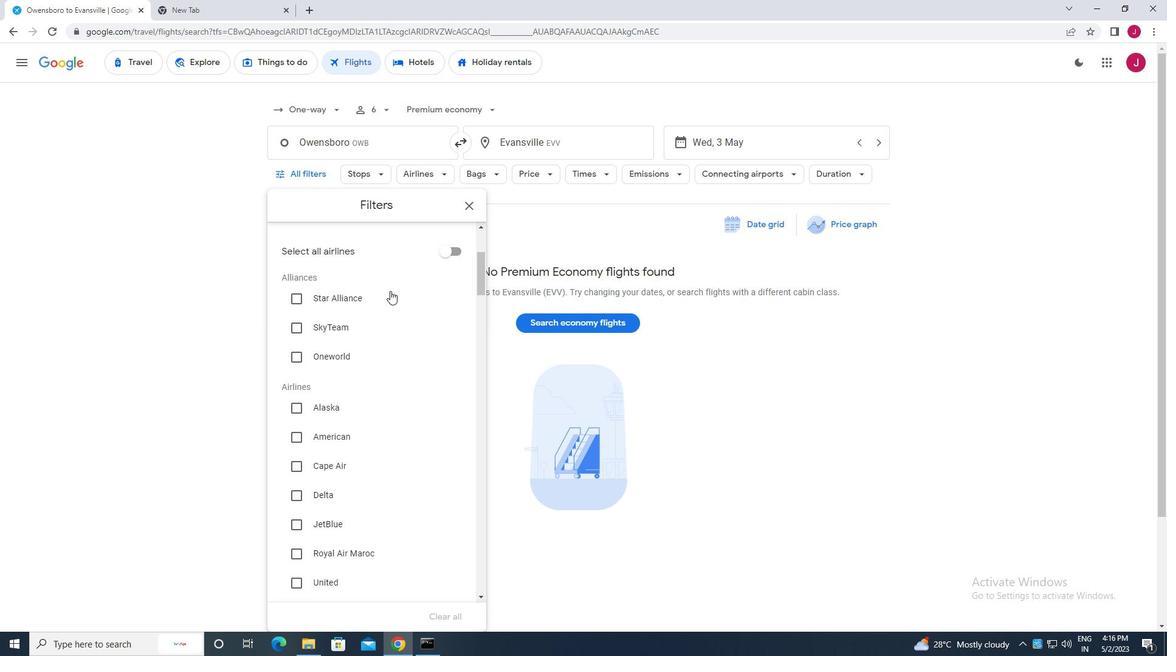 
Action: Mouse scrolled (390, 294) with delta (0, 0)
Screenshot: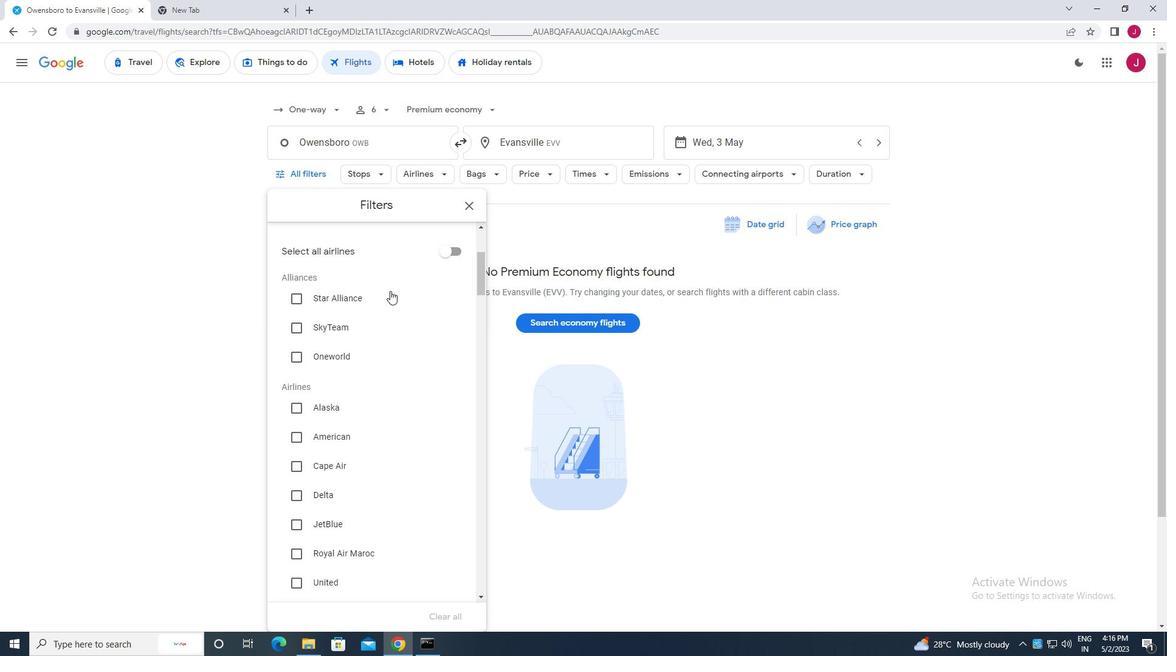
Action: Mouse moved to (389, 308)
Screenshot: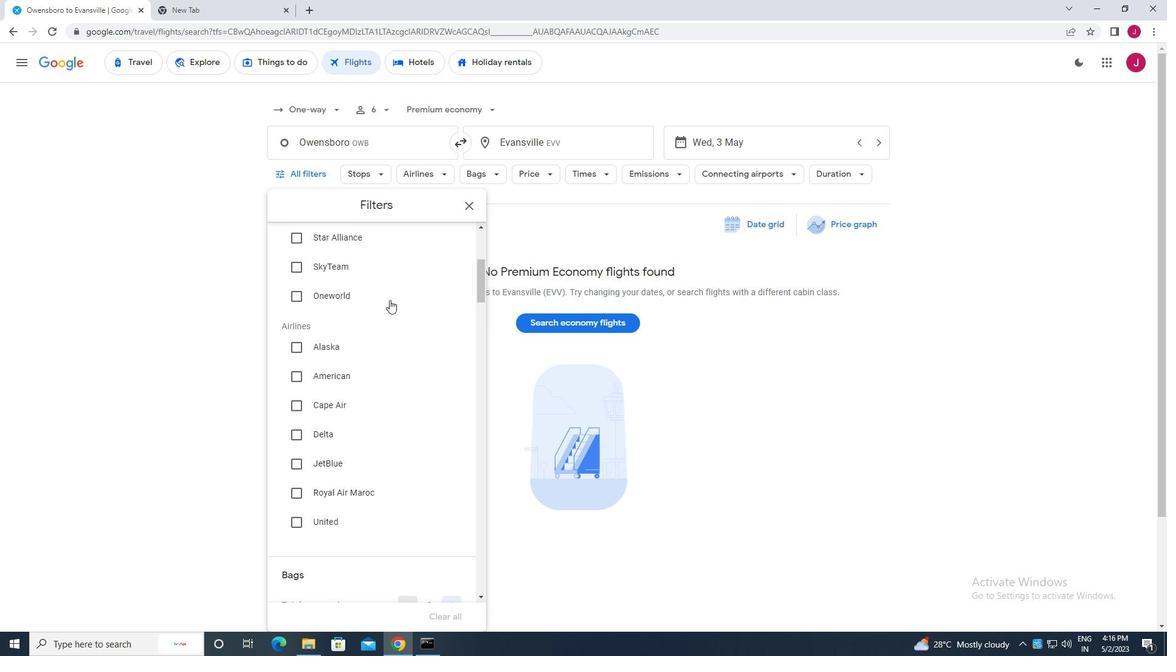 
Action: Mouse scrolled (389, 307) with delta (0, 0)
Screenshot: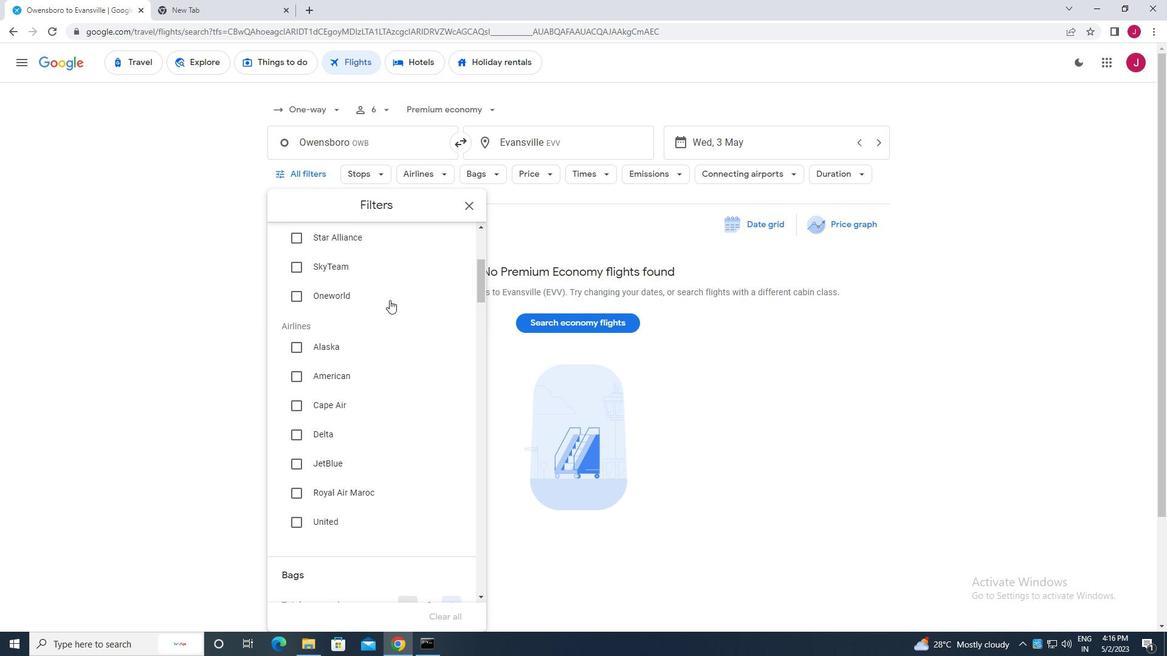 
Action: Mouse moved to (389, 308)
Screenshot: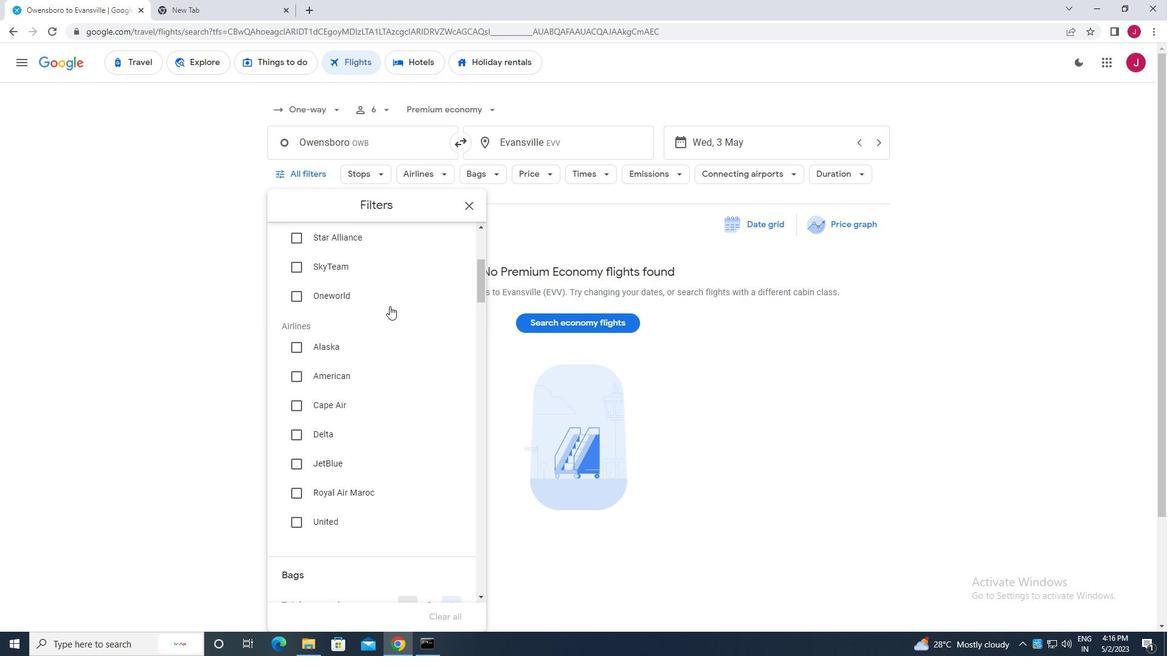 
Action: Mouse scrolled (389, 308) with delta (0, 0)
Screenshot: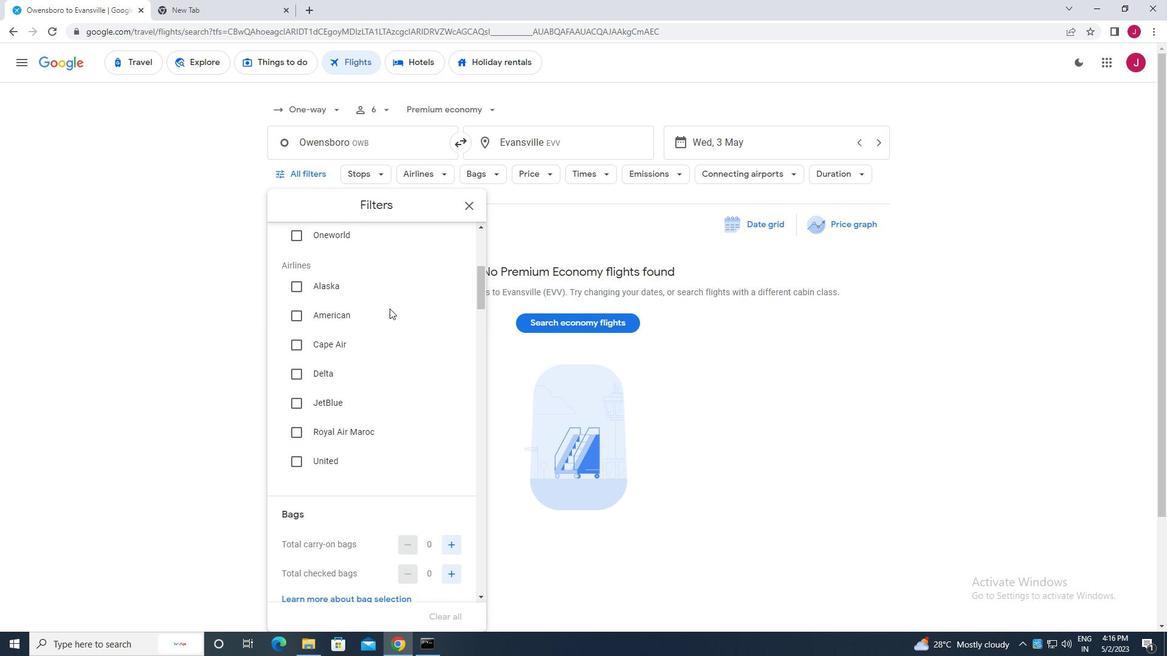 
Action: Mouse scrolled (389, 308) with delta (0, 0)
Screenshot: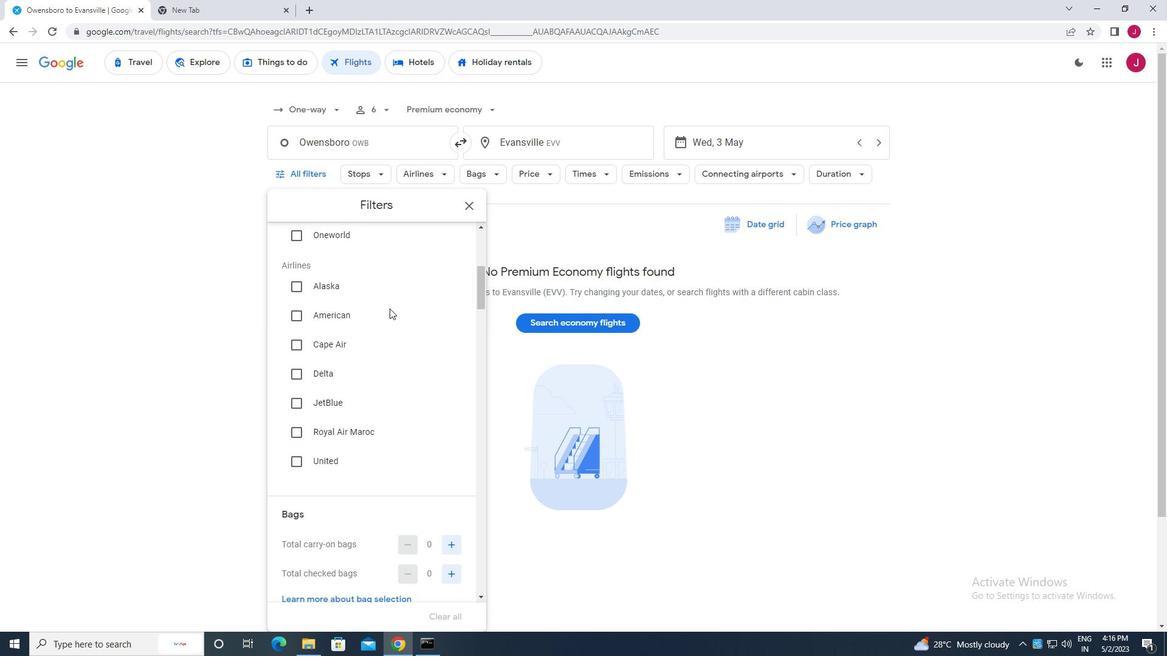 
Action: Mouse scrolled (389, 308) with delta (0, 0)
Screenshot: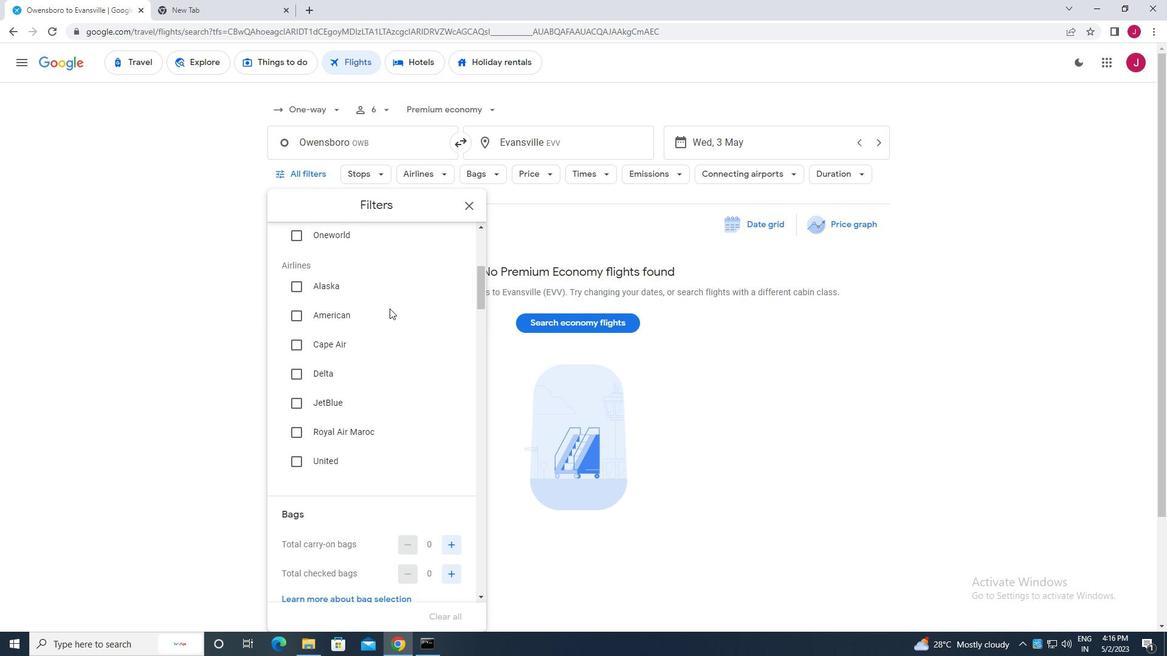 
Action: Mouse scrolled (389, 308) with delta (0, 0)
Screenshot: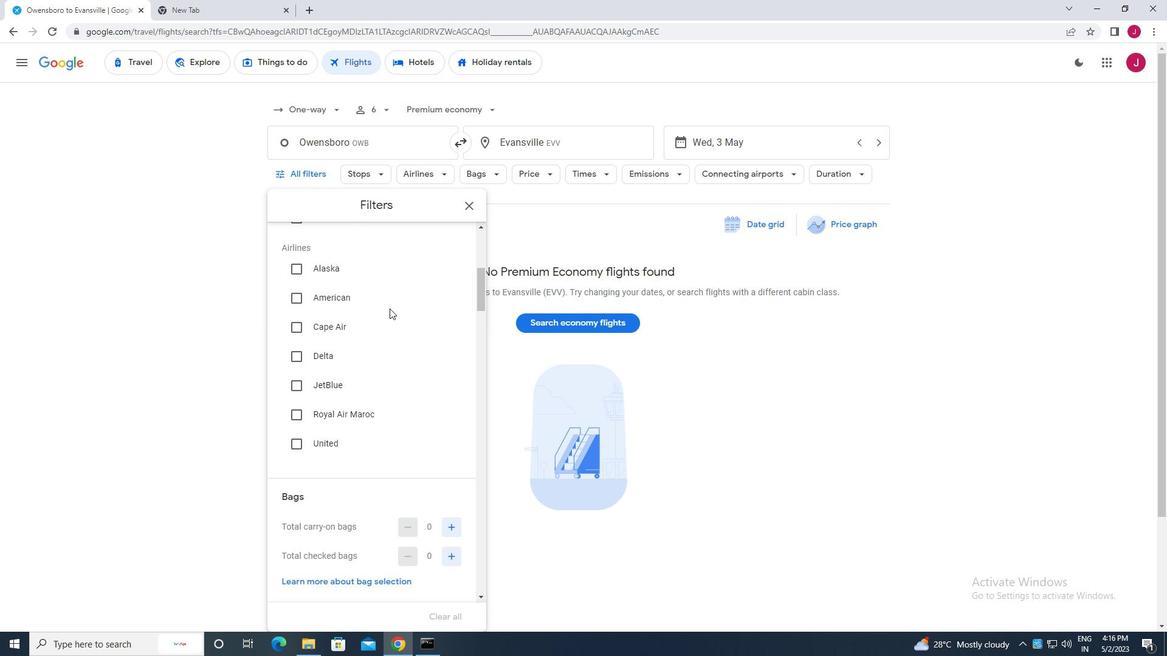 
Action: Mouse moved to (451, 301)
Screenshot: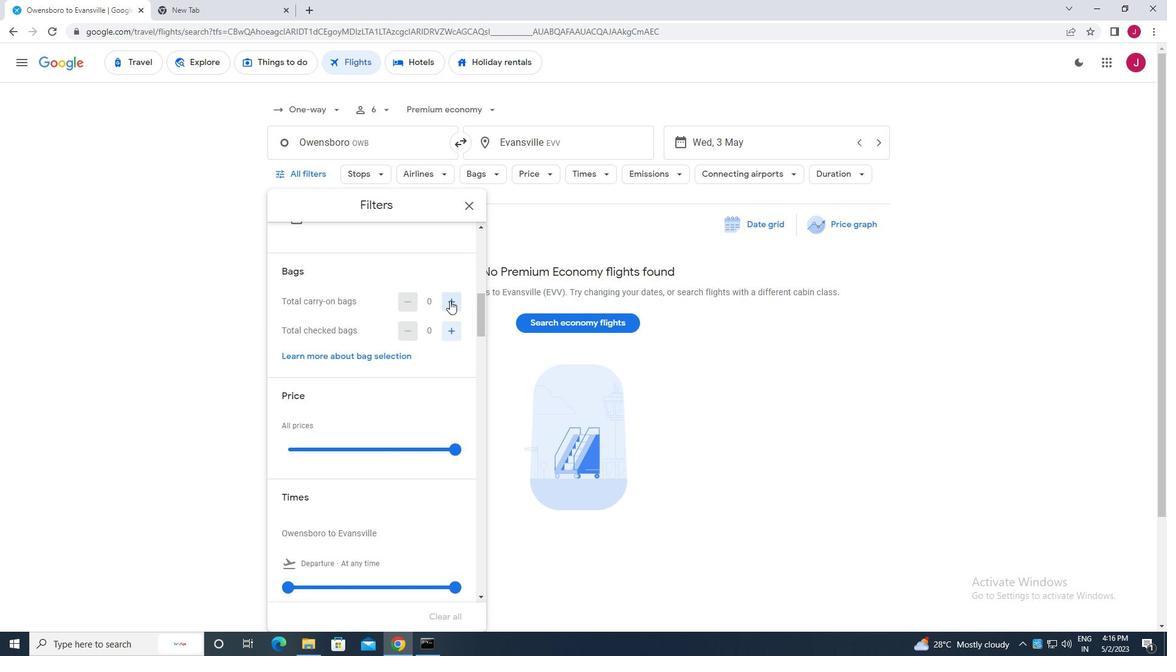 
Action: Mouse pressed left at (451, 301)
Screenshot: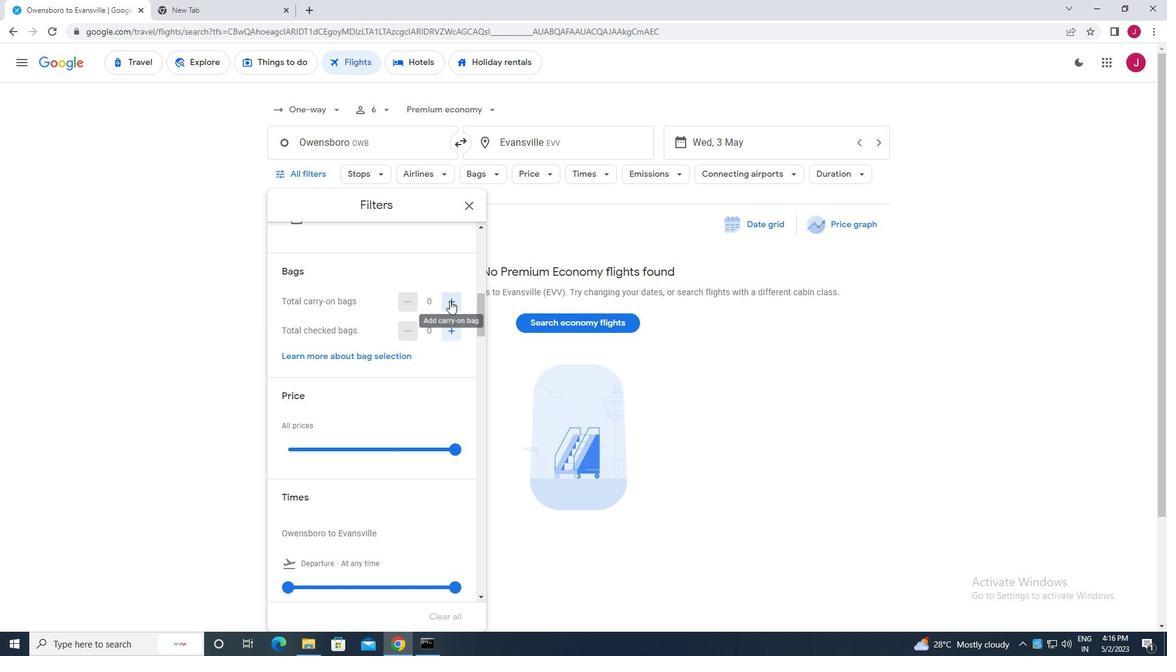 
Action: Mouse moved to (455, 446)
Screenshot: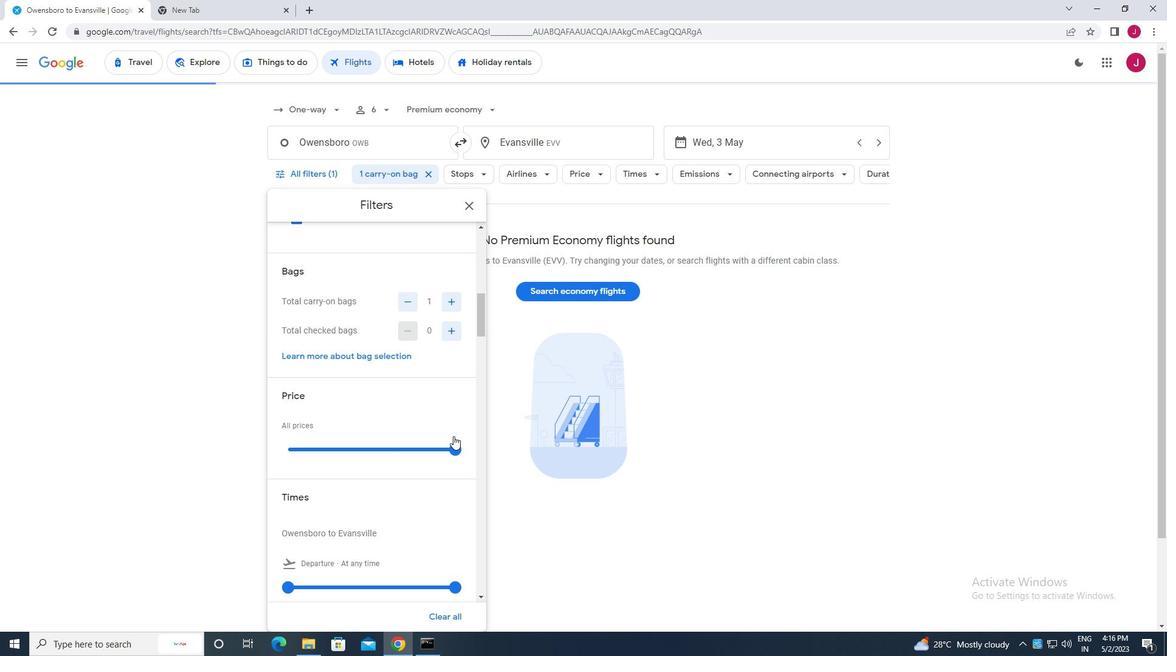 
Action: Mouse pressed left at (455, 446)
Screenshot: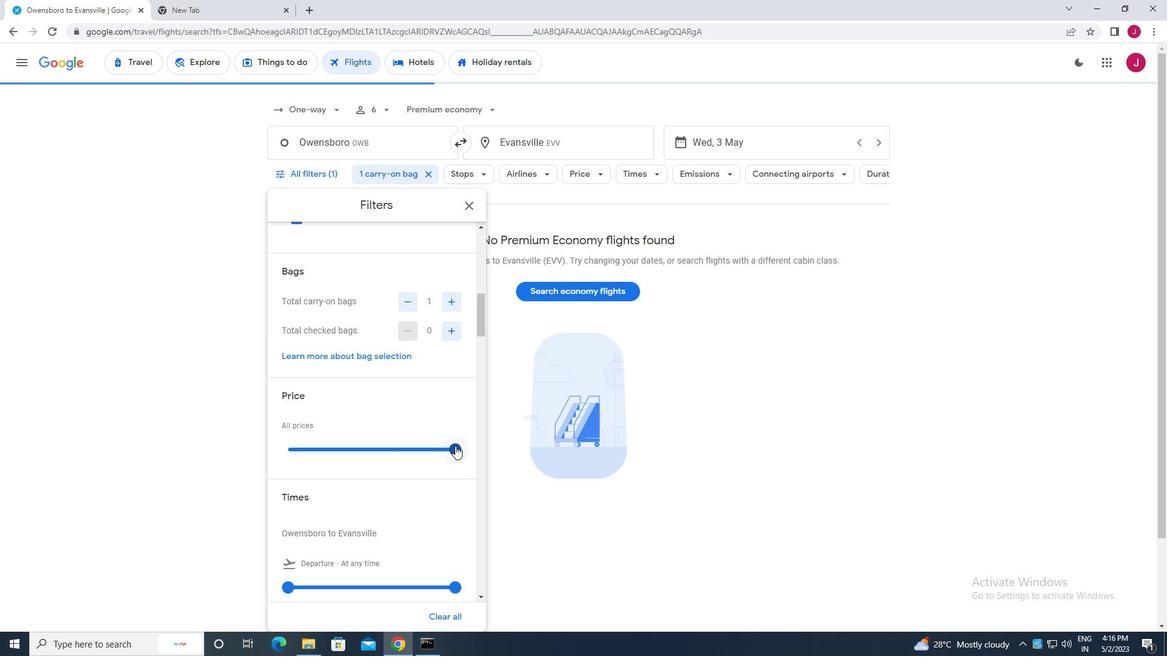 
Action: Mouse moved to (288, 447)
Screenshot: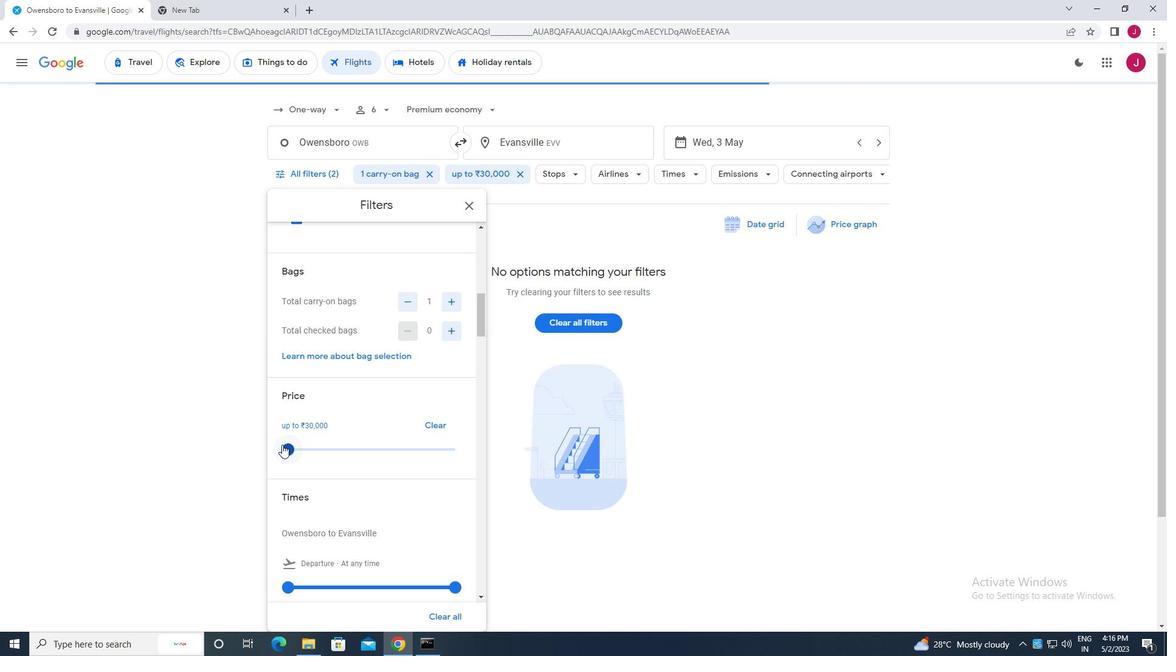 
Action: Mouse pressed left at (288, 447)
Screenshot: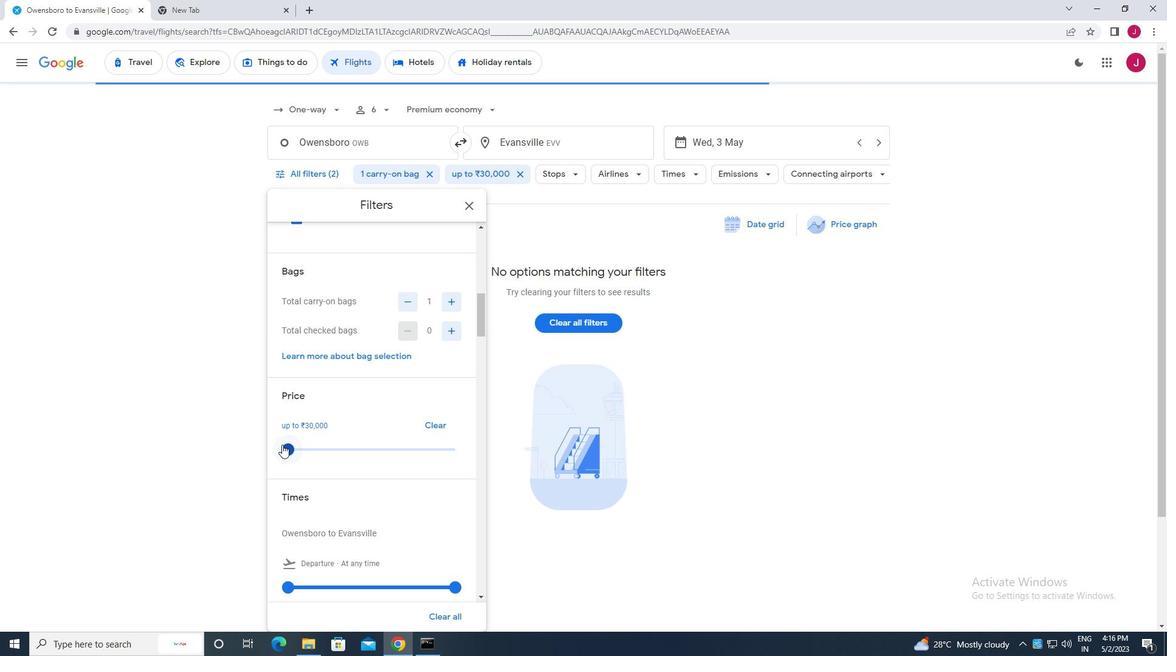 
Action: Mouse moved to (302, 435)
Screenshot: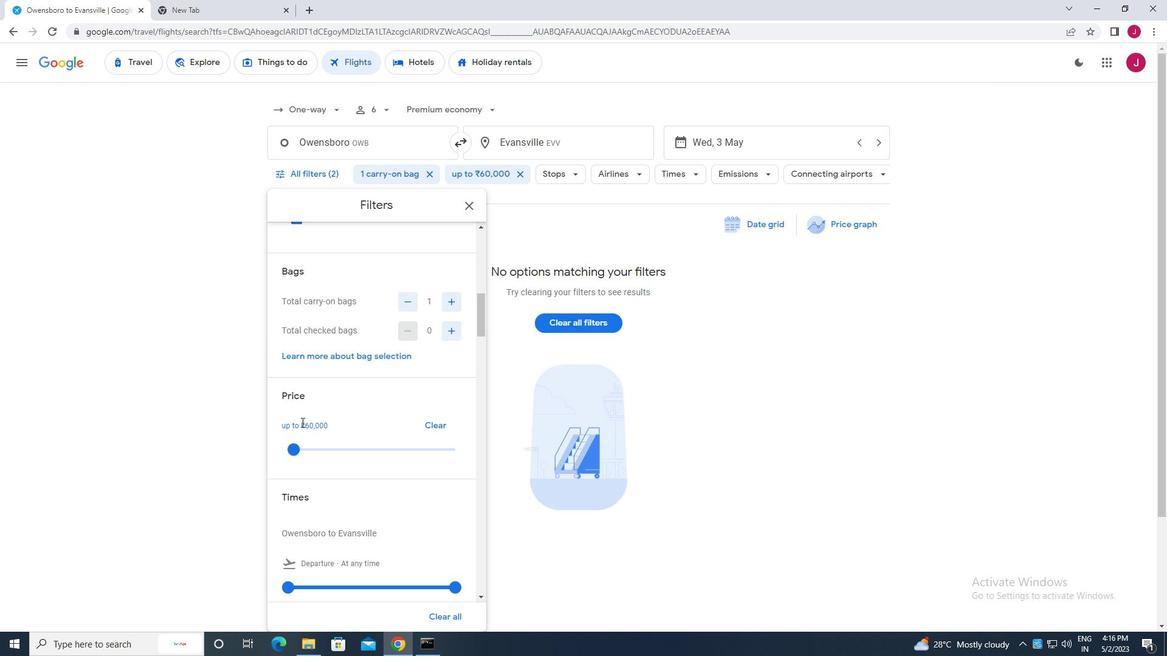 
Action: Mouse scrolled (302, 434) with delta (0, 0)
Screenshot: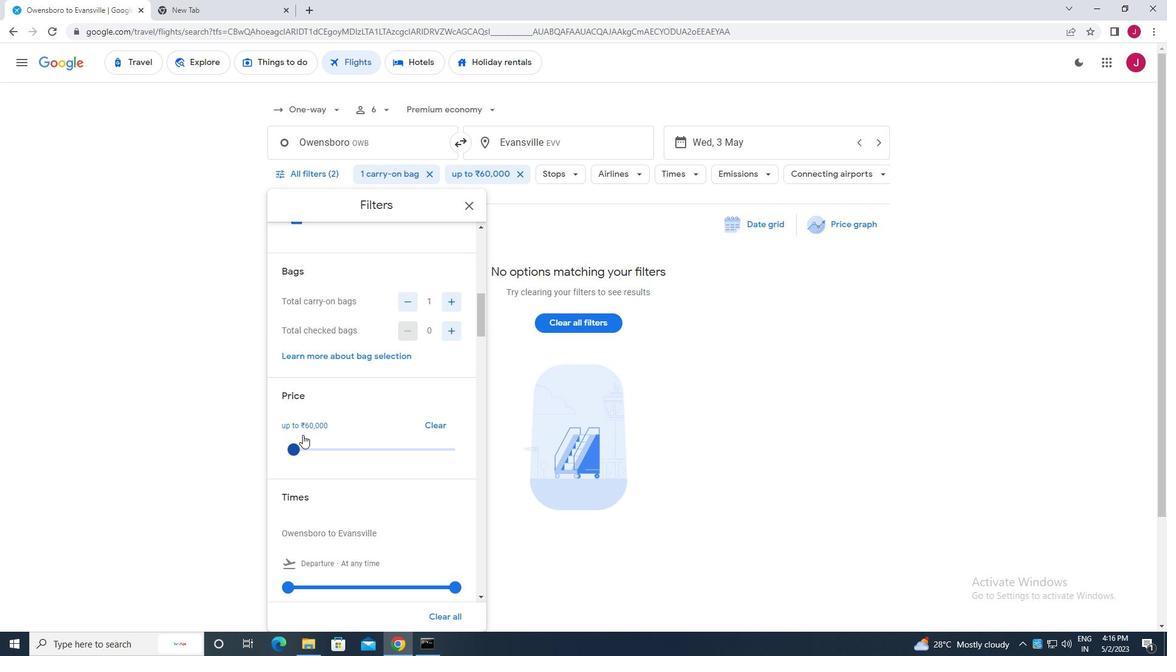 
Action: Mouse scrolled (302, 434) with delta (0, 0)
Screenshot: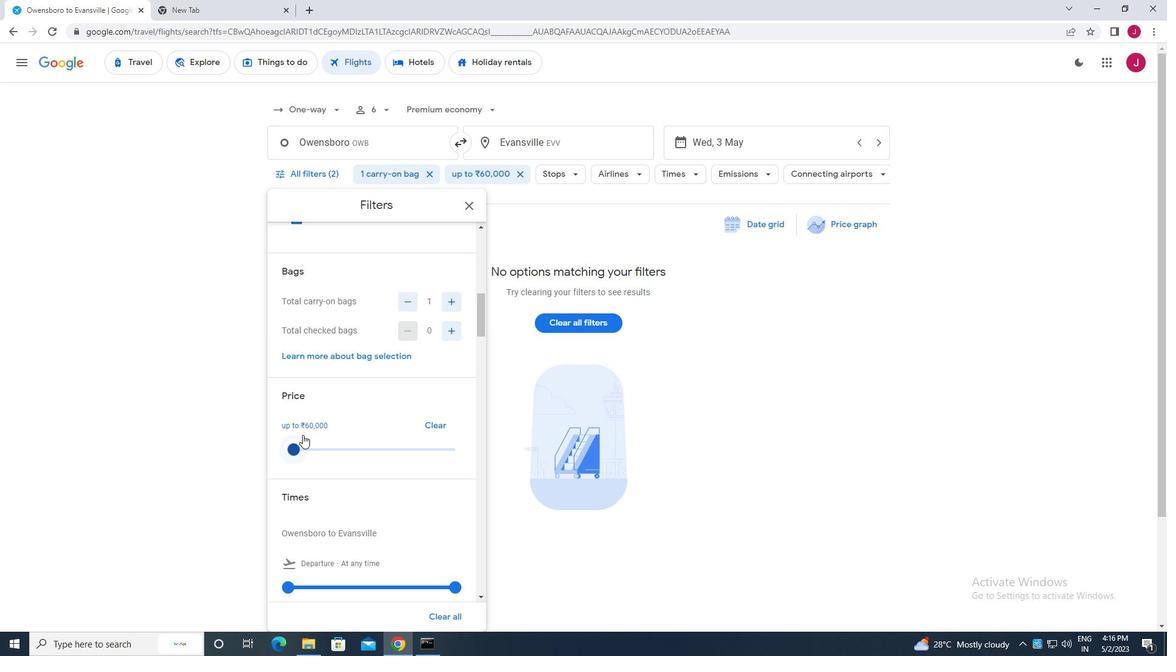 
Action: Mouse scrolled (302, 434) with delta (0, 0)
Screenshot: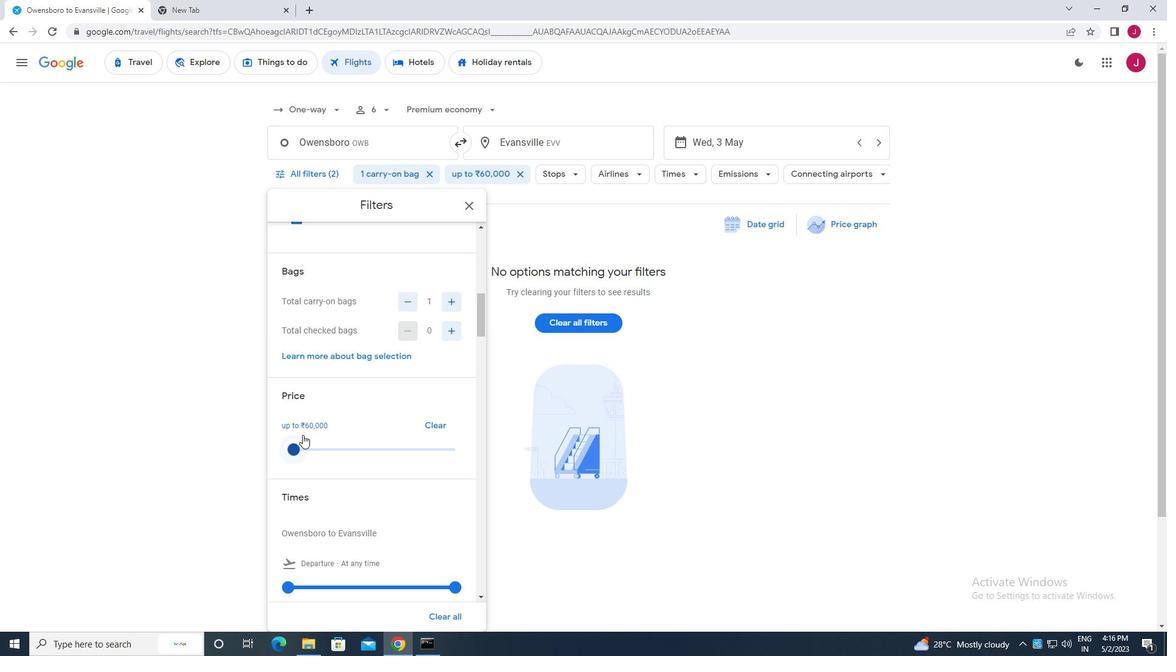 
Action: Mouse moved to (288, 406)
Screenshot: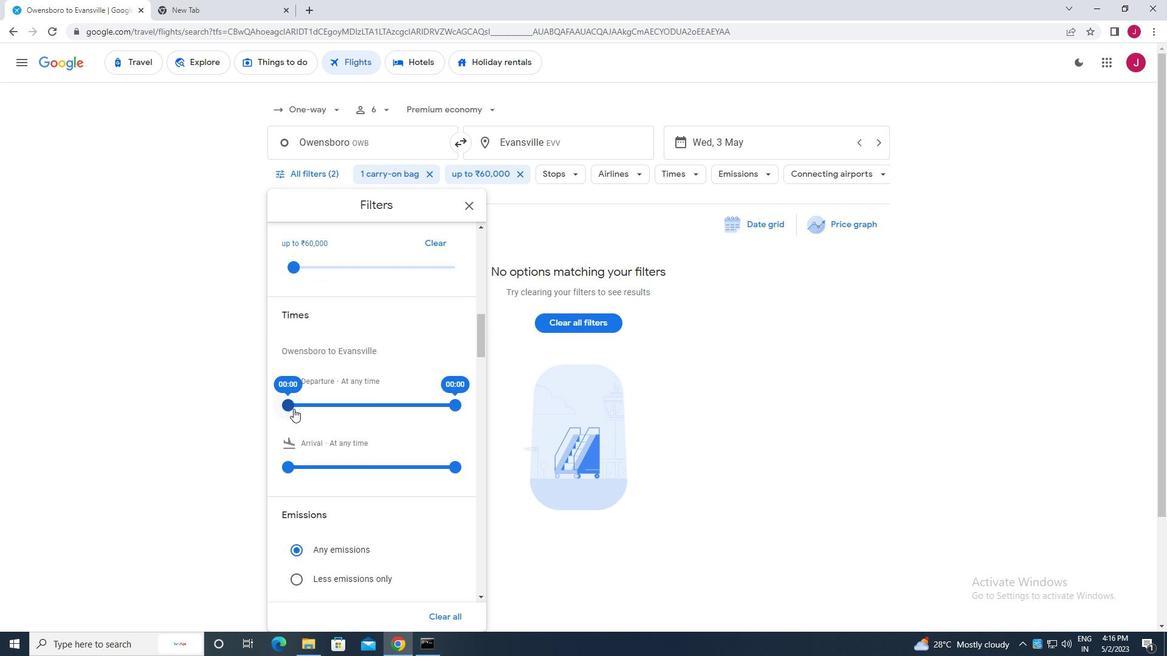 
Action: Mouse pressed left at (288, 406)
Screenshot: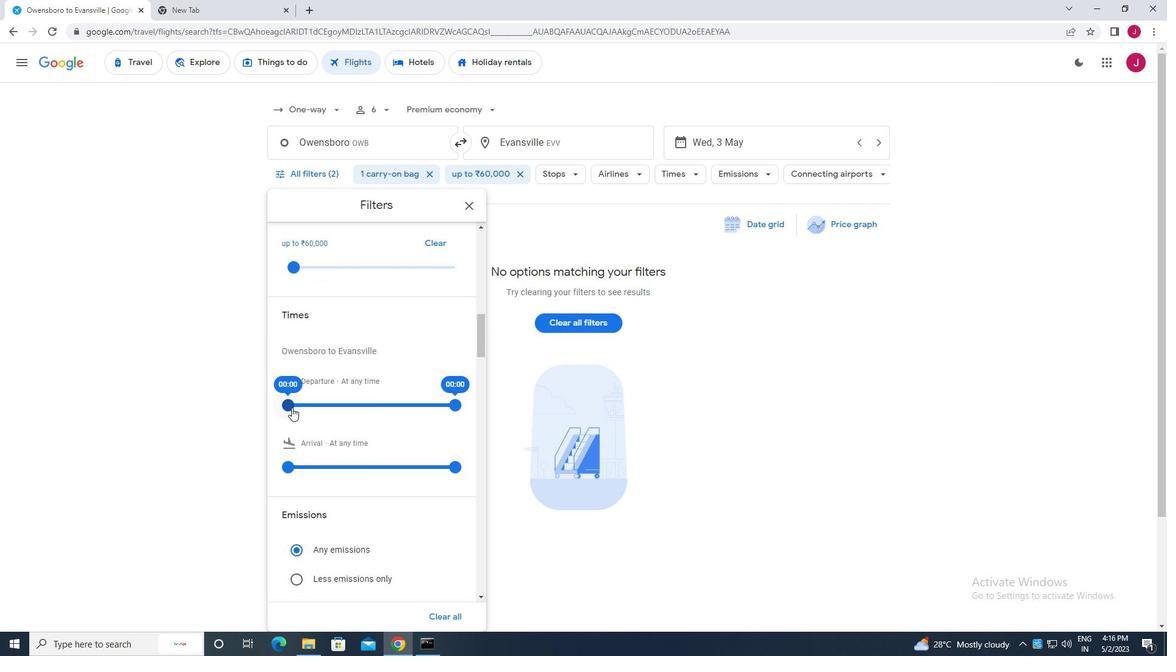
Action: Mouse moved to (457, 403)
Screenshot: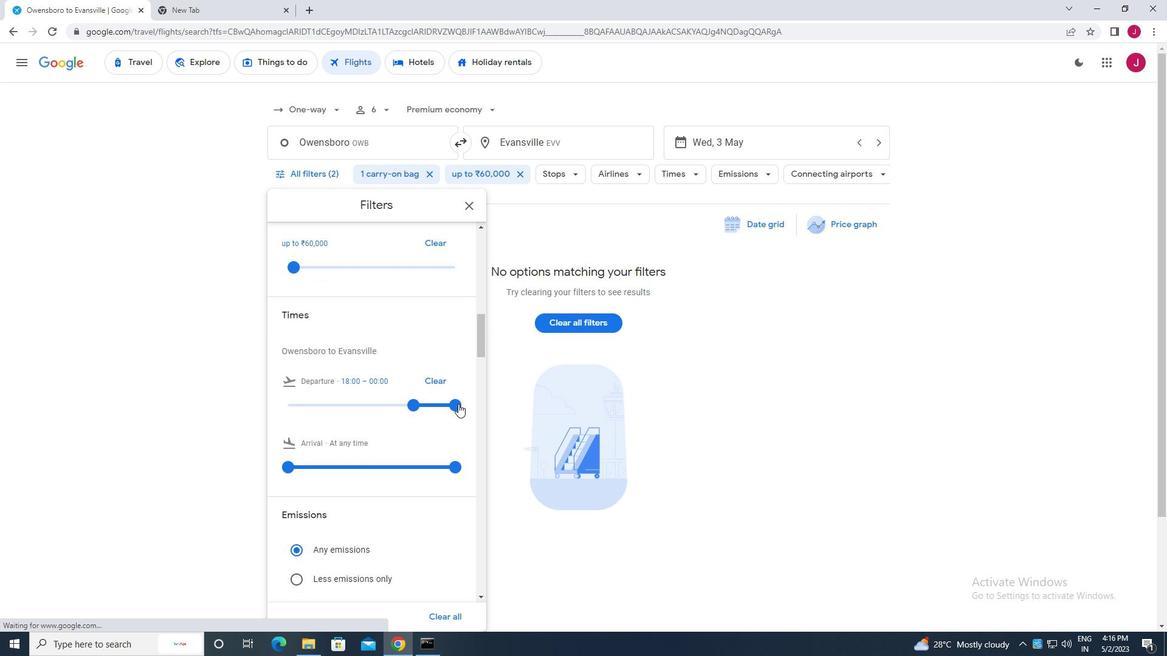 
Action: Mouse pressed left at (457, 403)
Screenshot: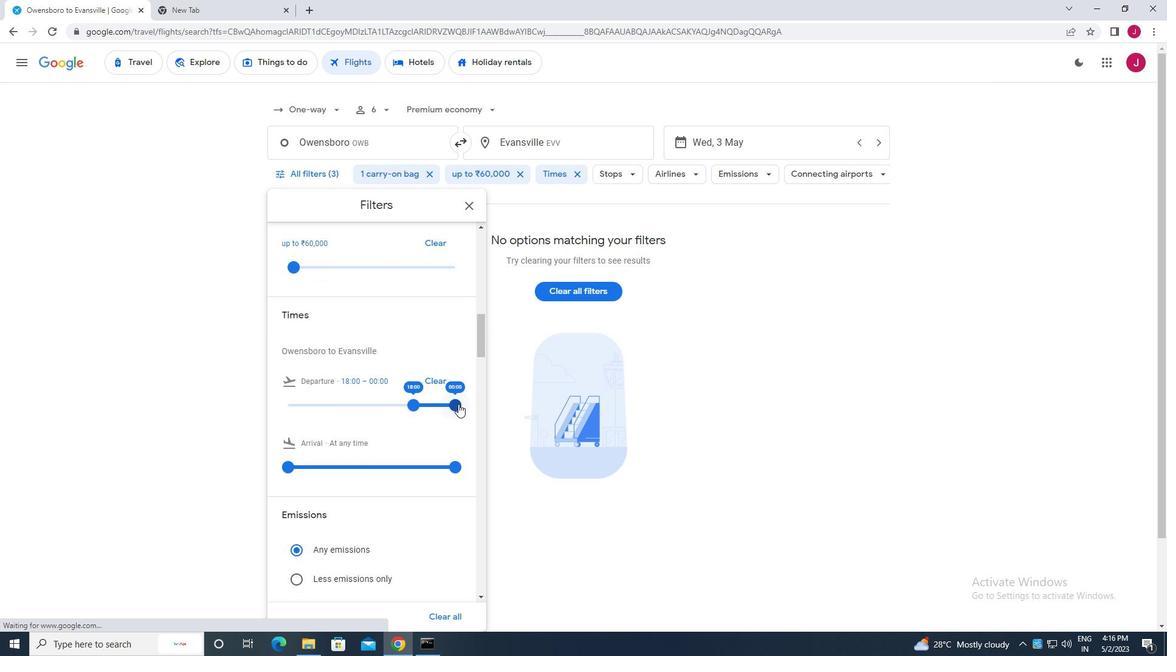 
Action: Mouse moved to (465, 203)
Screenshot: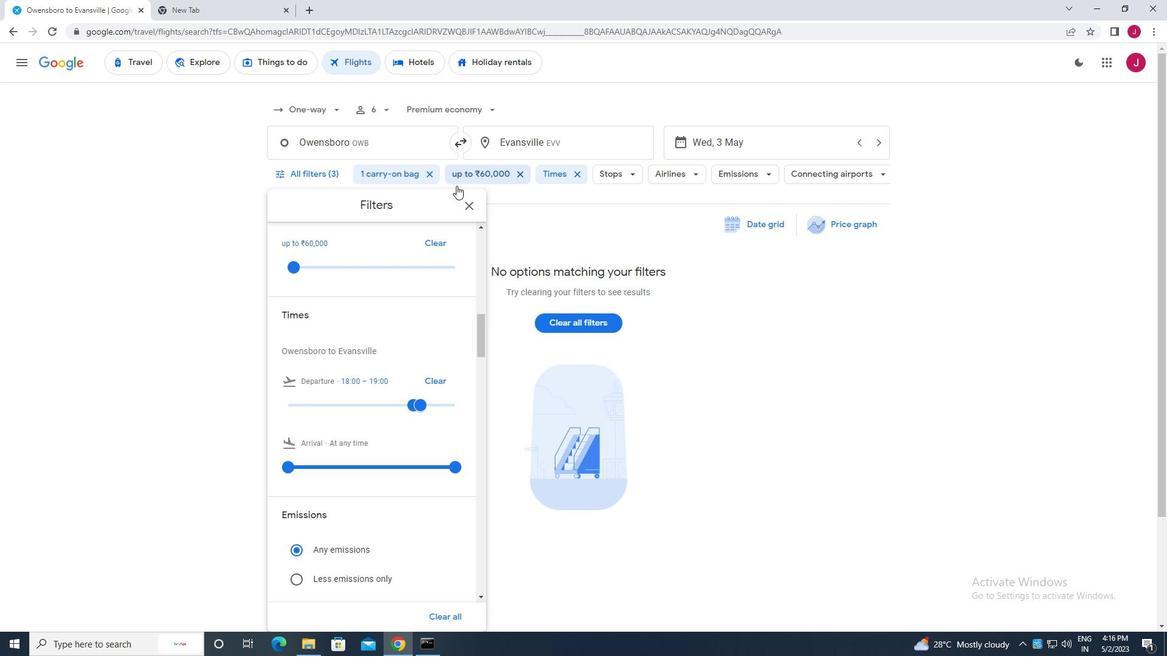 
Action: Mouse pressed left at (465, 203)
Screenshot: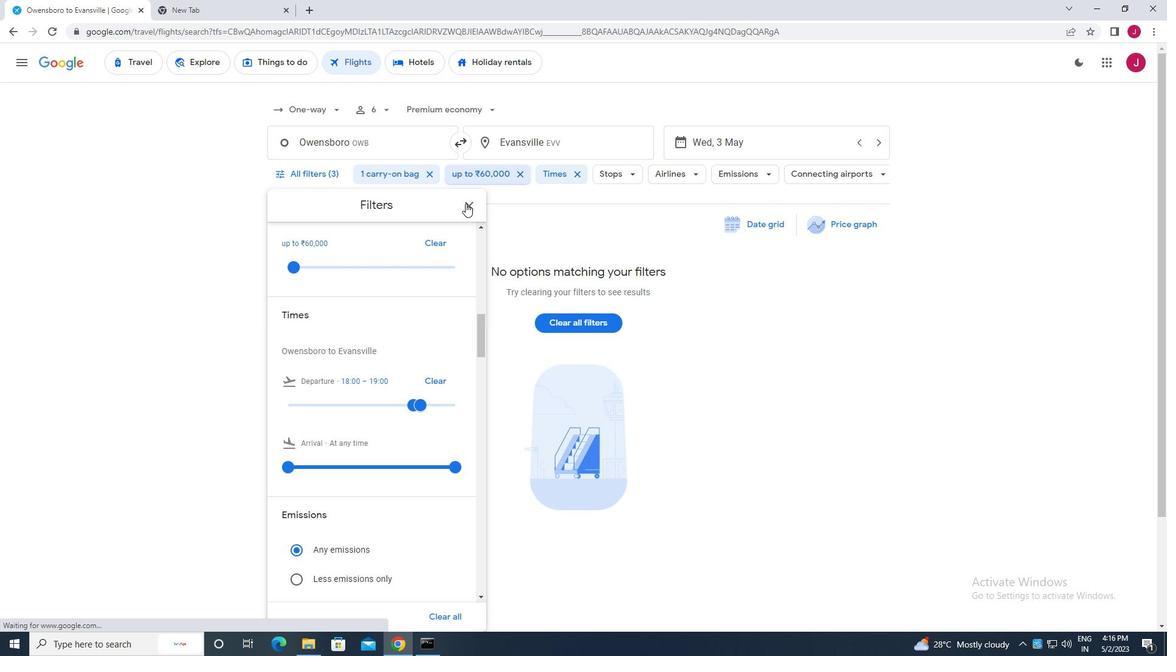 
Action: Mouse moved to (463, 202)
Screenshot: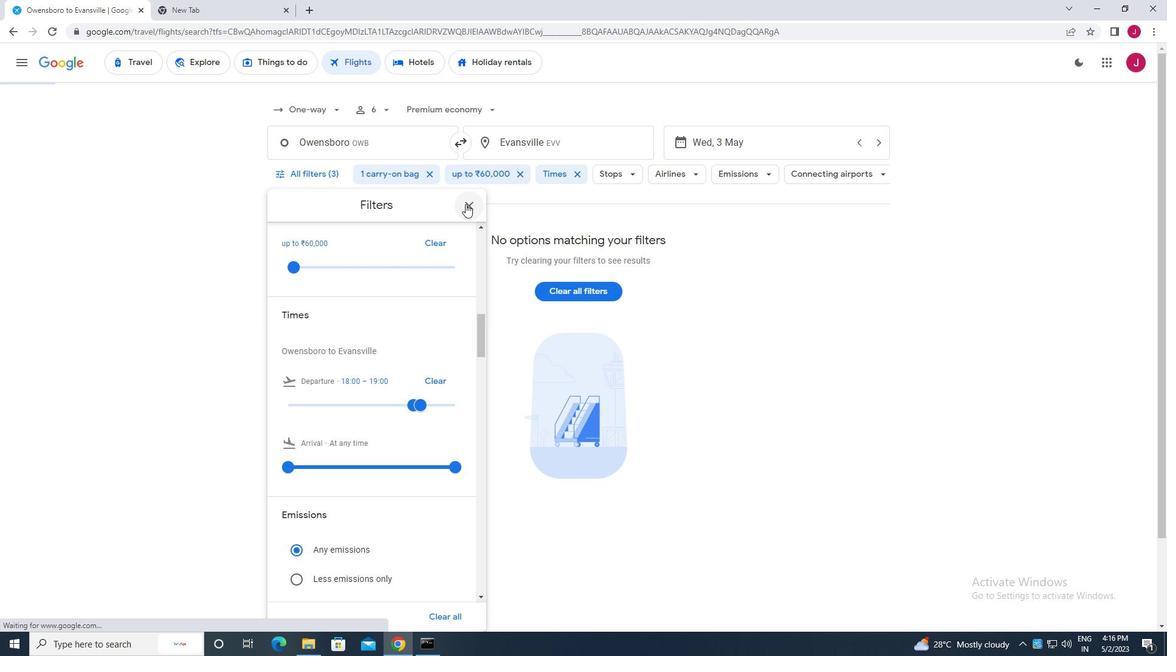 
